 Task: Create a sub task Release to Production / Go Live for the task  Implement version control for better code management in the project TracePlan , assign it to team member softage.7@softage.net and update the status of the sub task to  Off Track , set the priority of the sub task to High.
Action: Mouse moved to (56, 404)
Screenshot: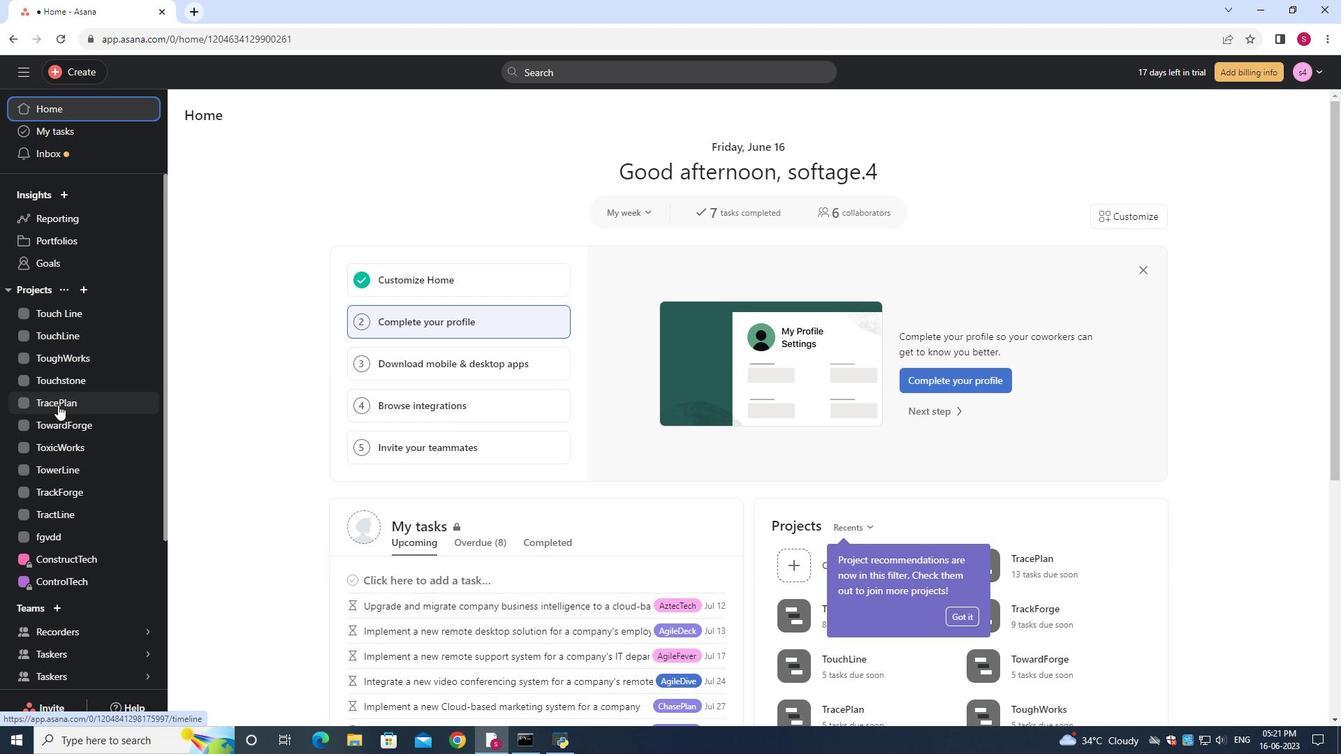 
Action: Mouse pressed left at (56, 404)
Screenshot: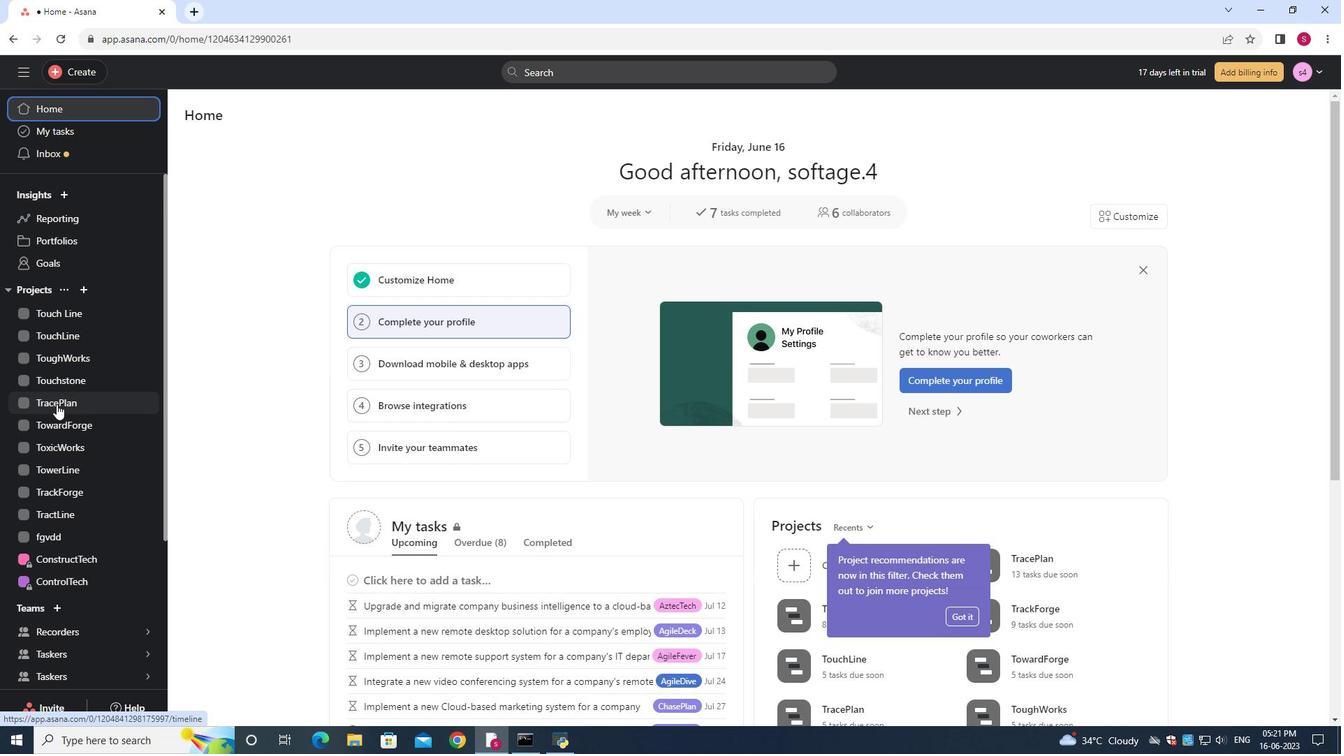 
Action: Mouse moved to (543, 318)
Screenshot: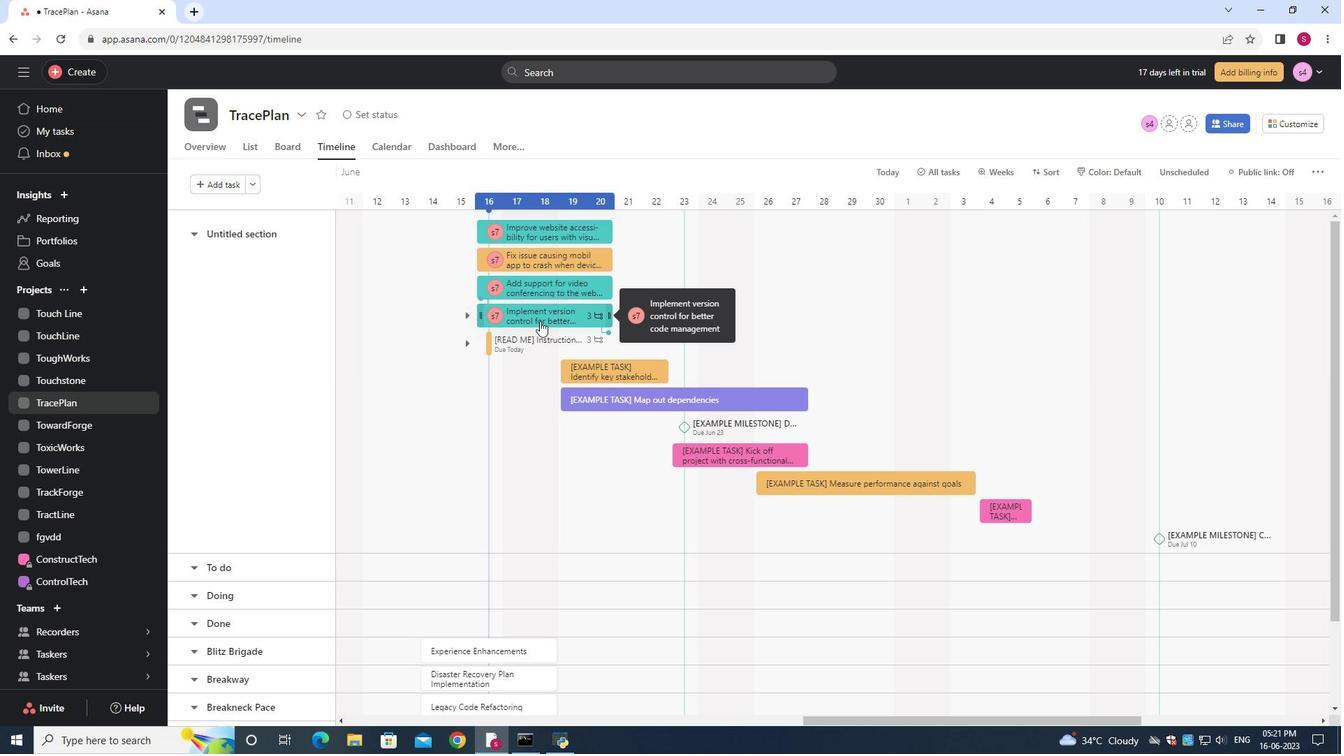 
Action: Mouse pressed left at (543, 318)
Screenshot: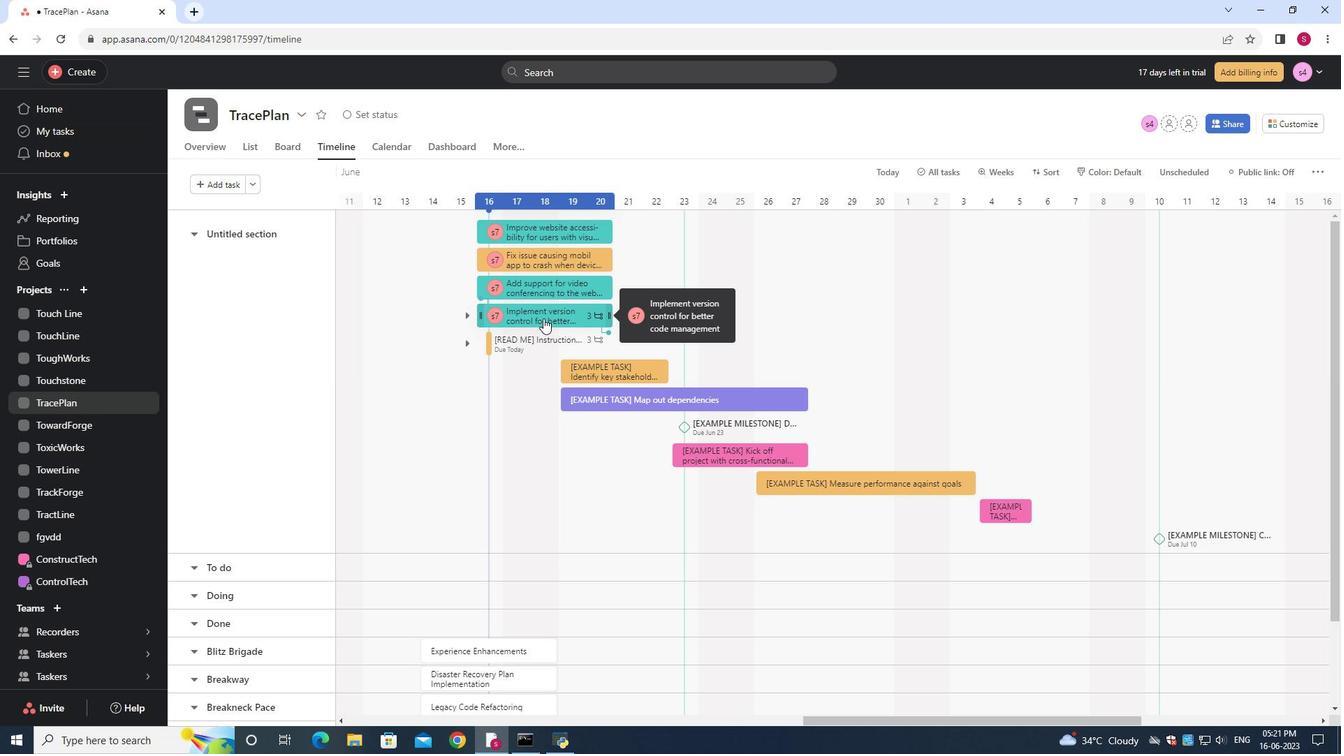 
Action: Mouse moved to (1082, 376)
Screenshot: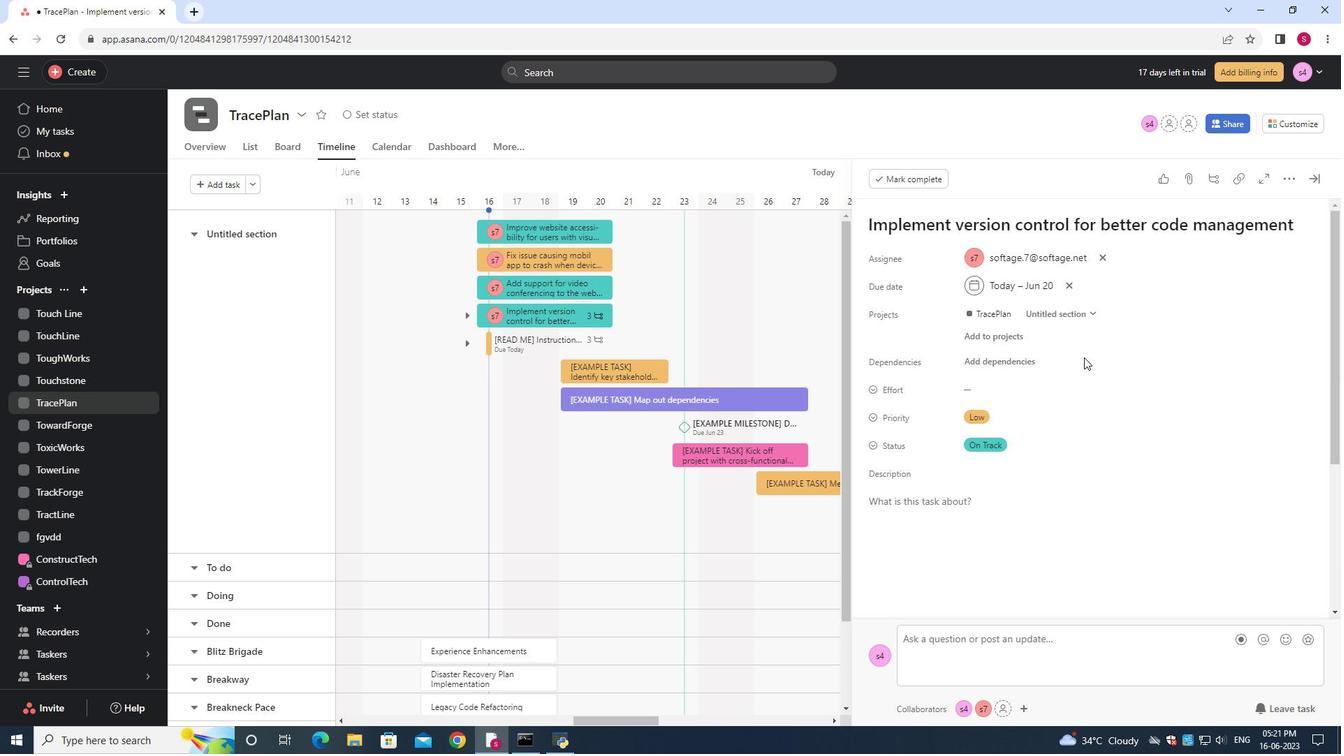 
Action: Mouse scrolled (1082, 376) with delta (0, 0)
Screenshot: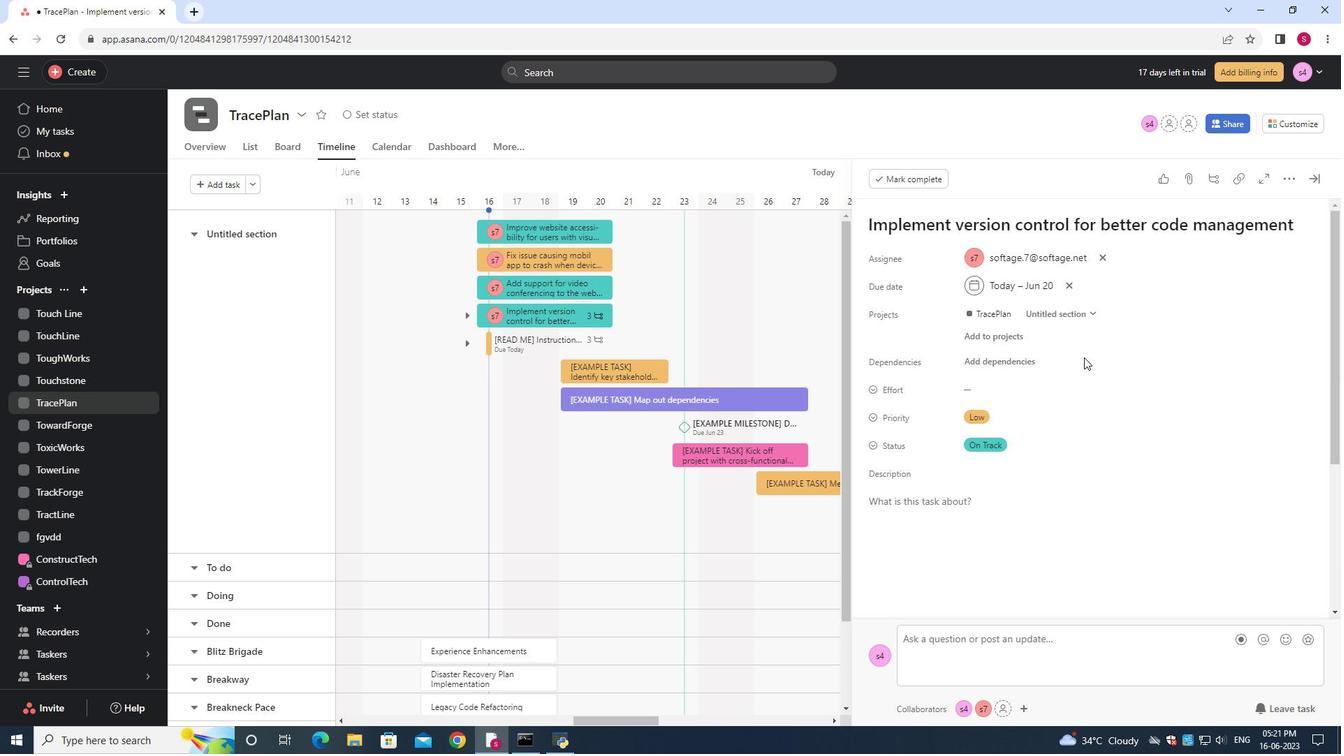 
Action: Mouse moved to (1078, 383)
Screenshot: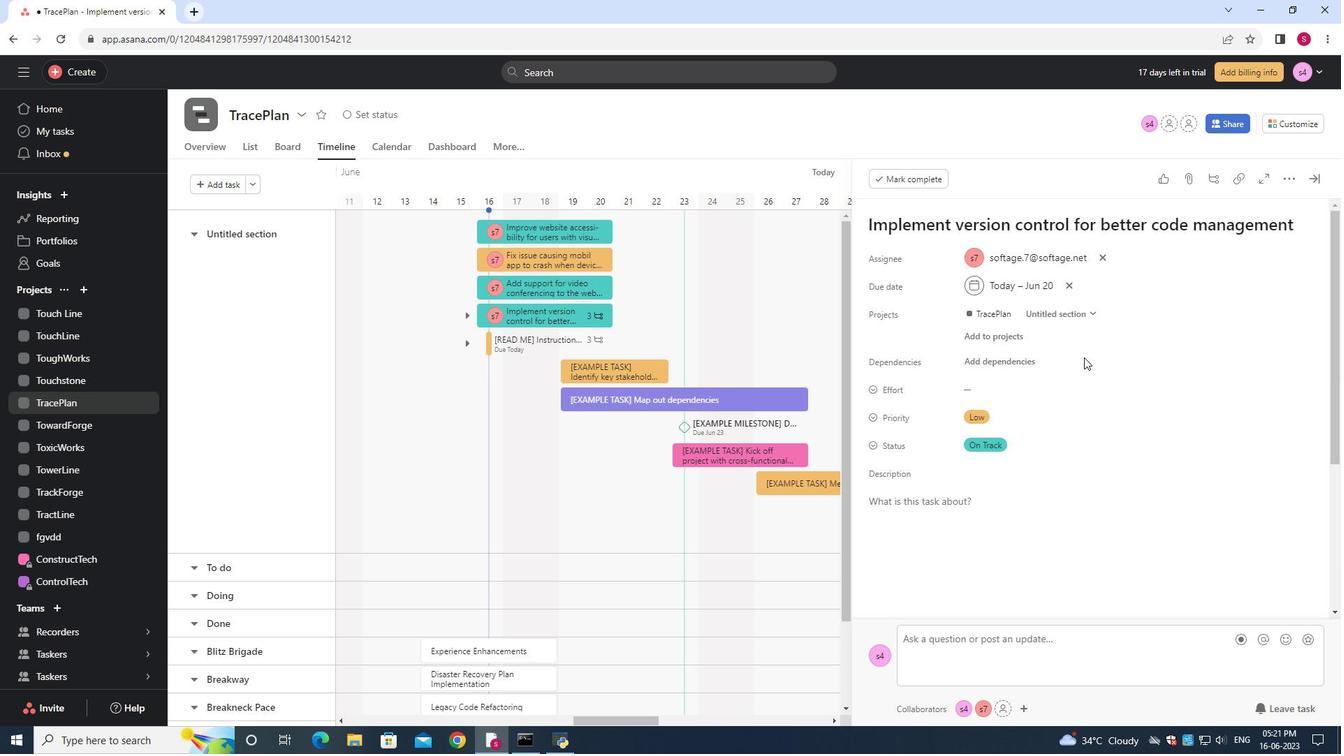 
Action: Mouse scrolled (1078, 382) with delta (0, 0)
Screenshot: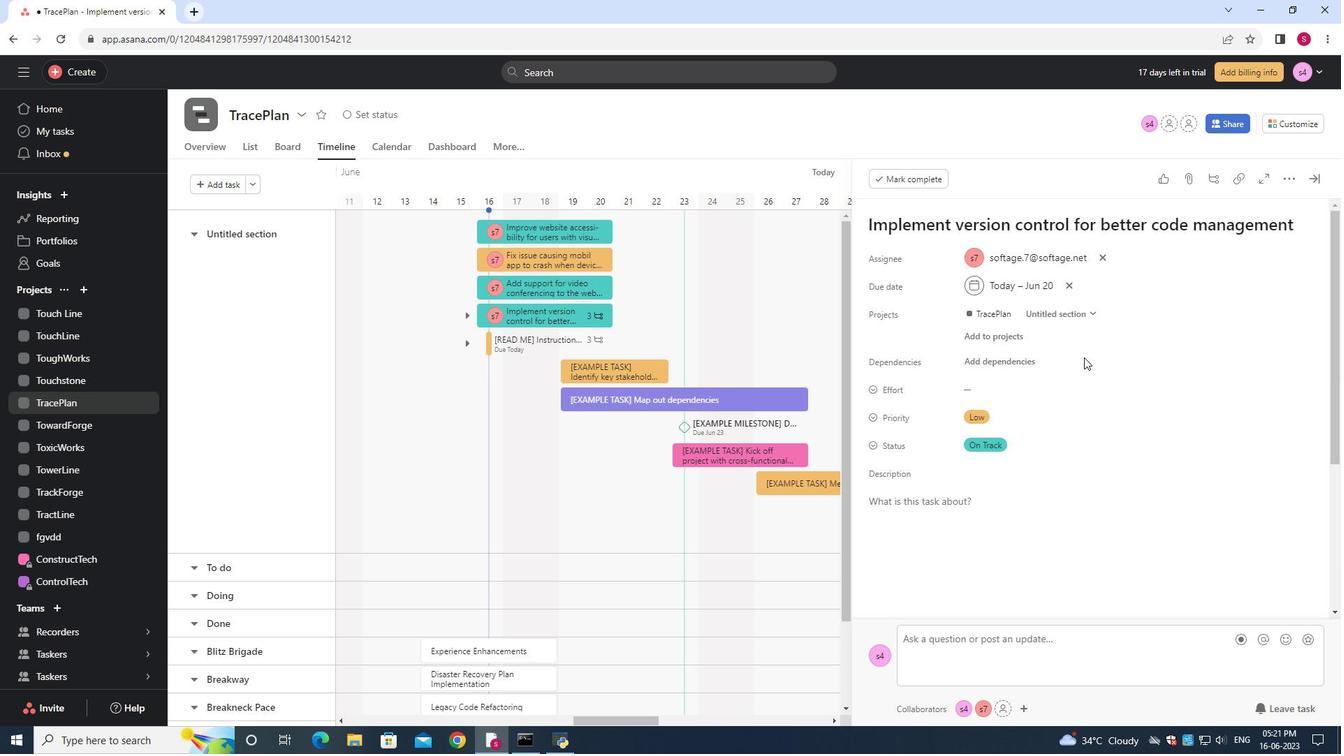 
Action: Mouse moved to (1077, 385)
Screenshot: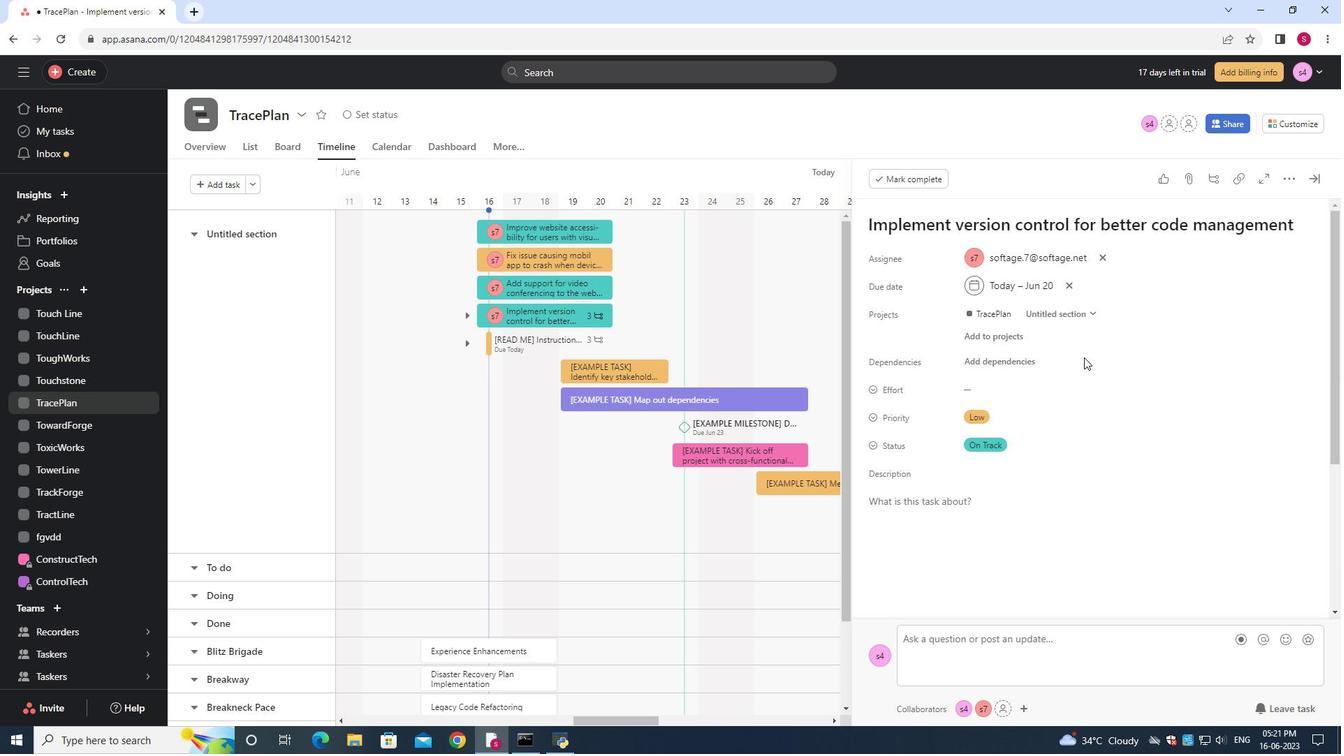 
Action: Mouse scrolled (1077, 385) with delta (0, 0)
Screenshot: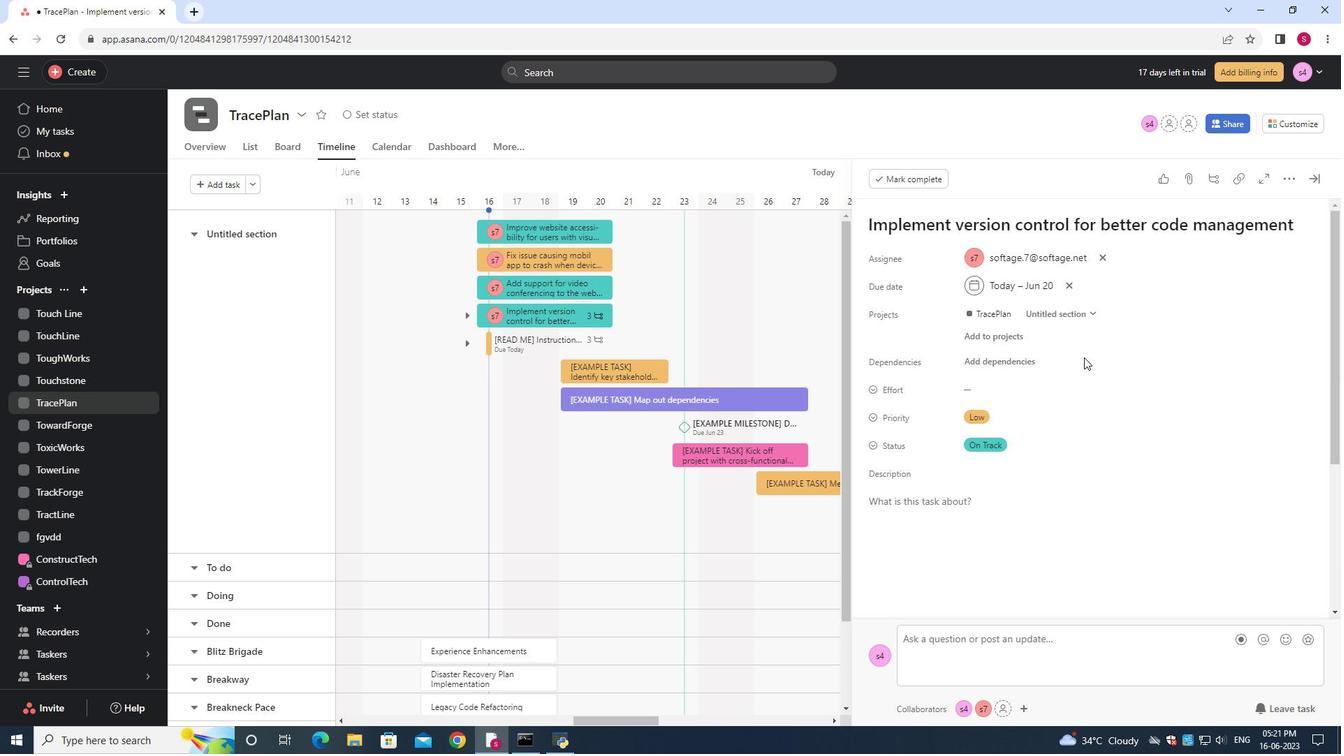 
Action: Mouse scrolled (1077, 385) with delta (0, 0)
Screenshot: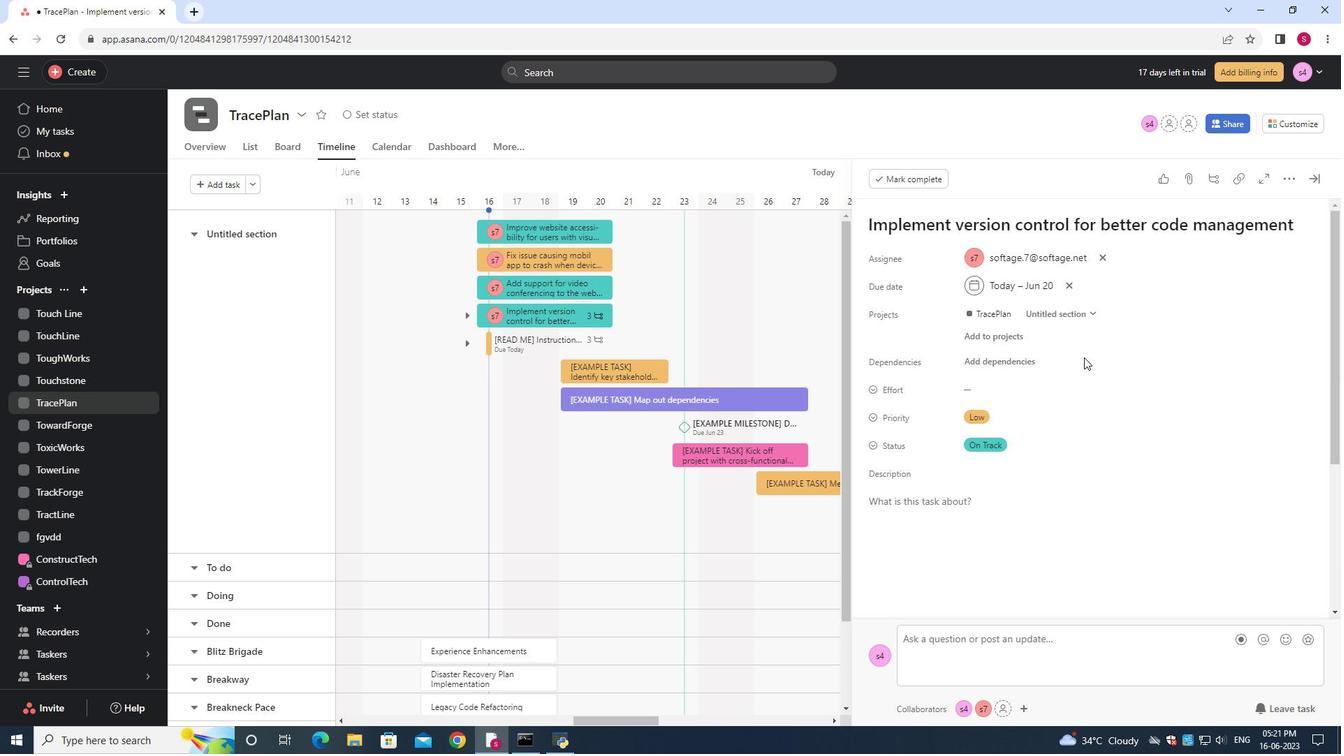 
Action: Mouse scrolled (1077, 385) with delta (0, 0)
Screenshot: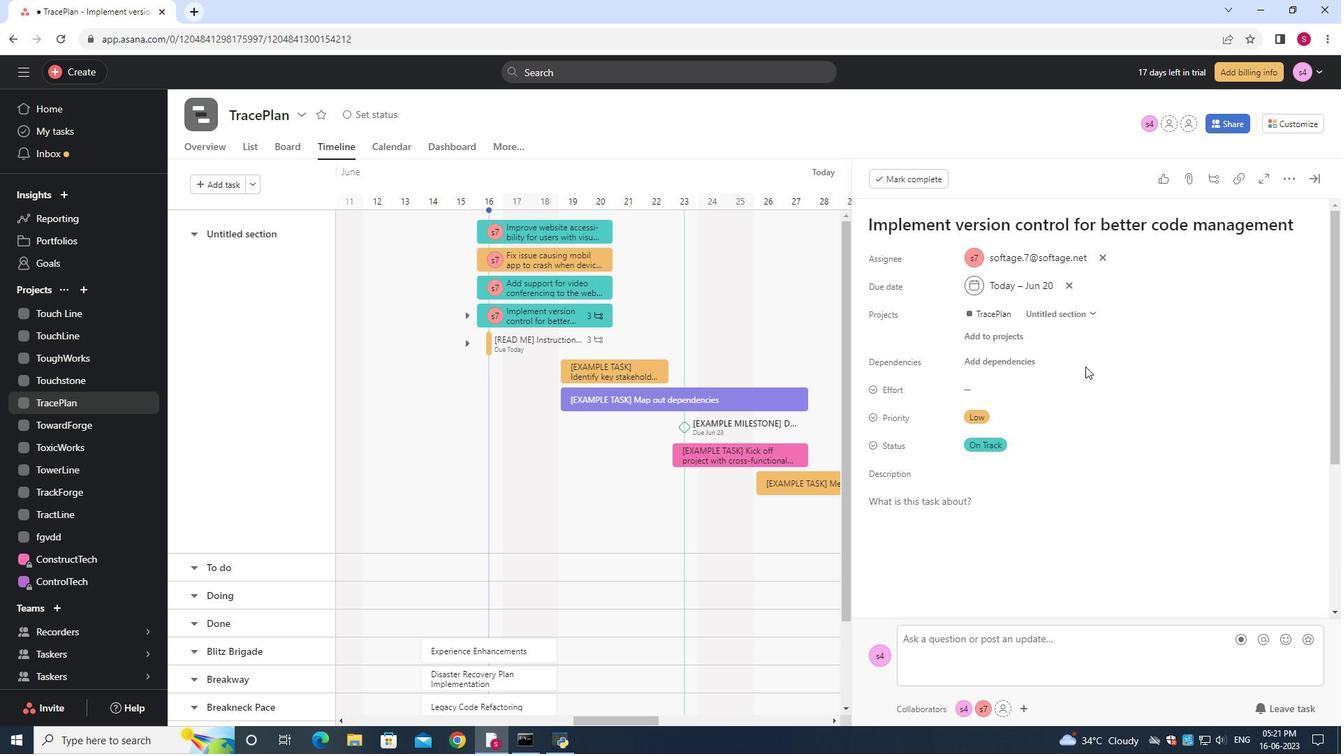 
Action: Mouse moved to (1076, 385)
Screenshot: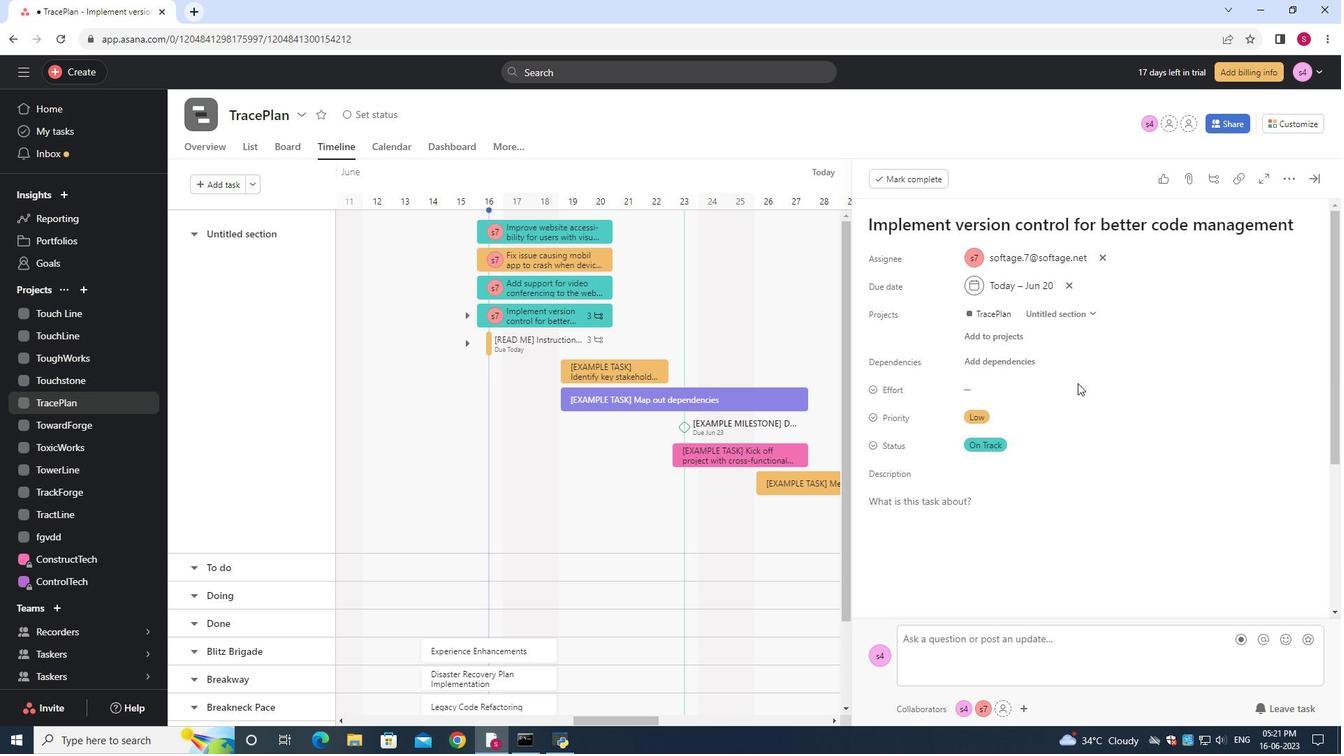 
Action: Mouse scrolled (1076, 385) with delta (0, 0)
Screenshot: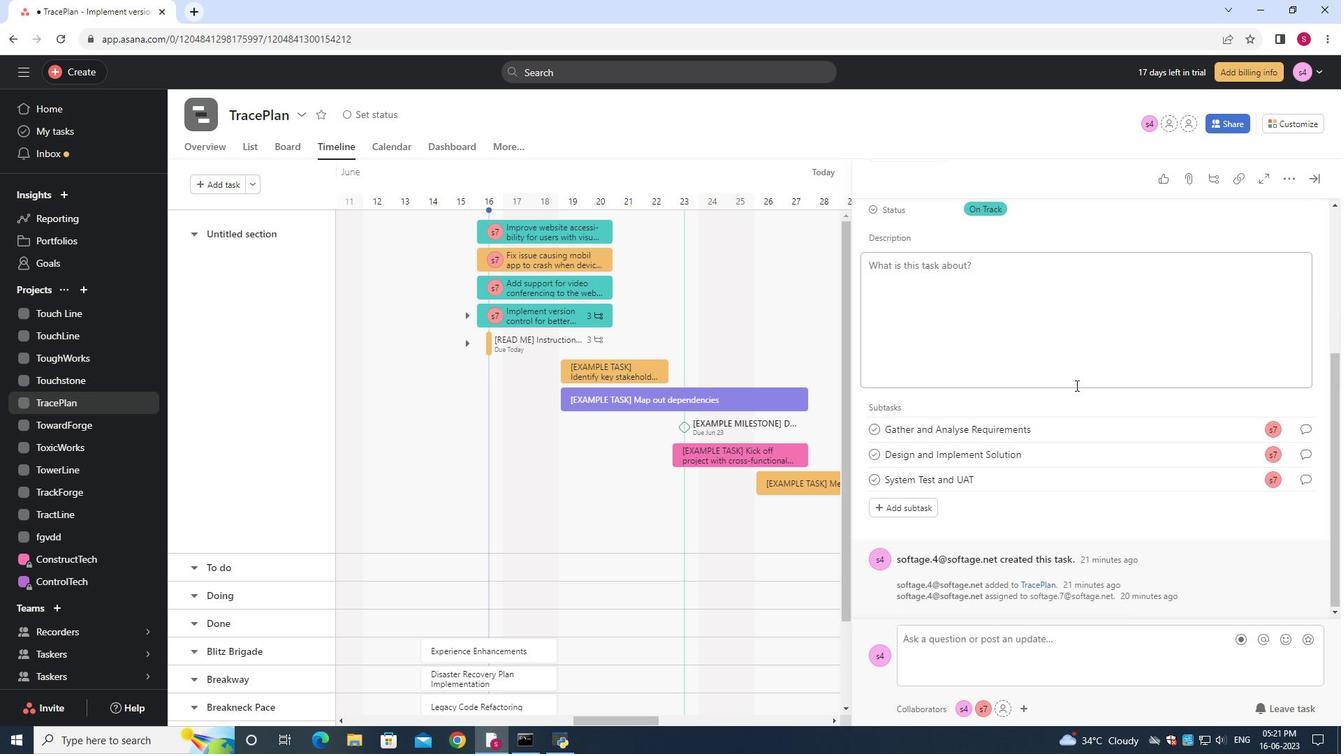 
Action: Mouse moved to (1076, 386)
Screenshot: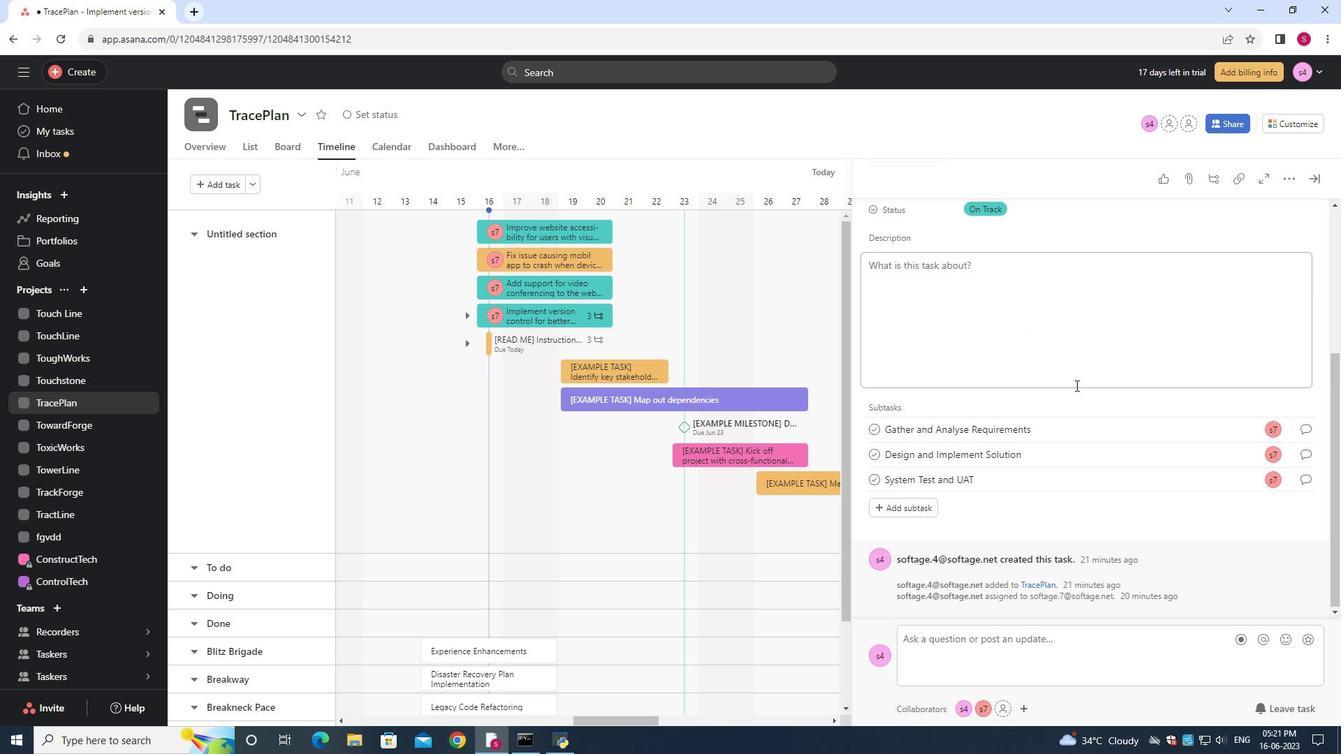 
Action: Mouse scrolled (1076, 385) with delta (0, 0)
Screenshot: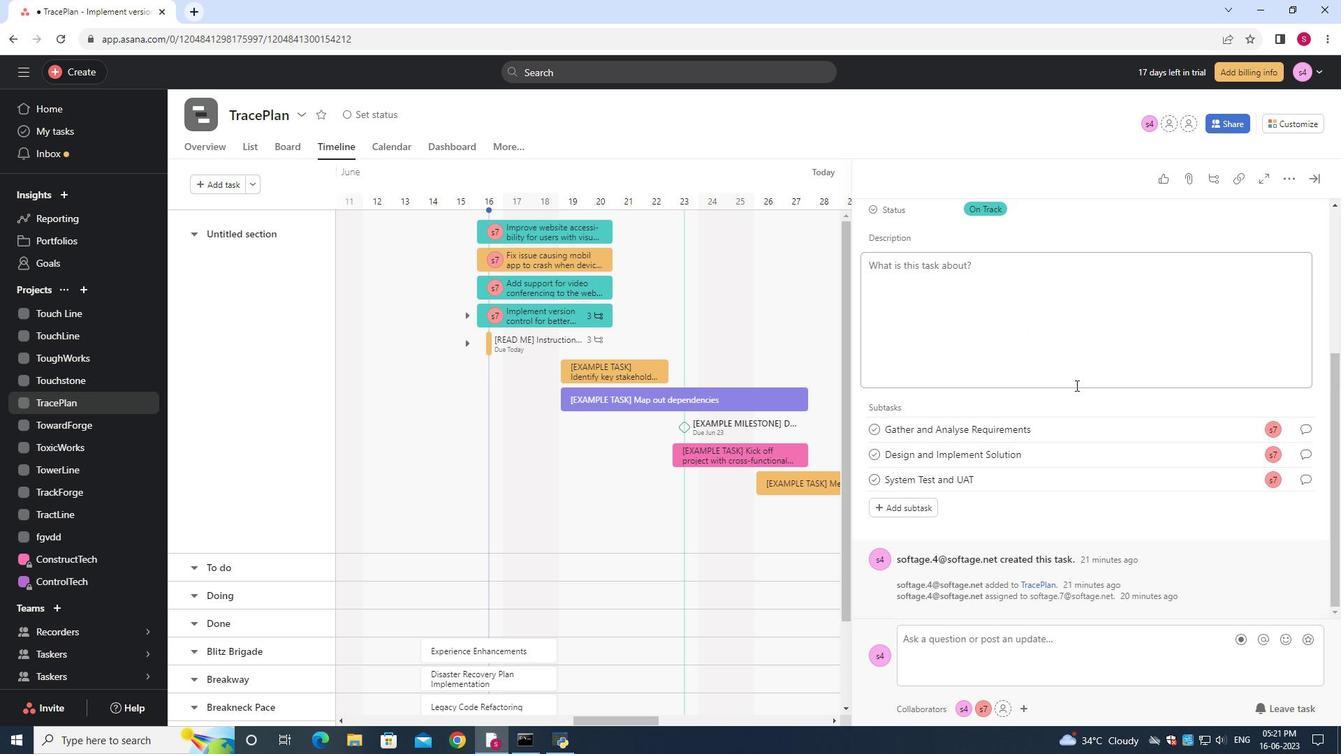 
Action: Mouse moved to (1076, 386)
Screenshot: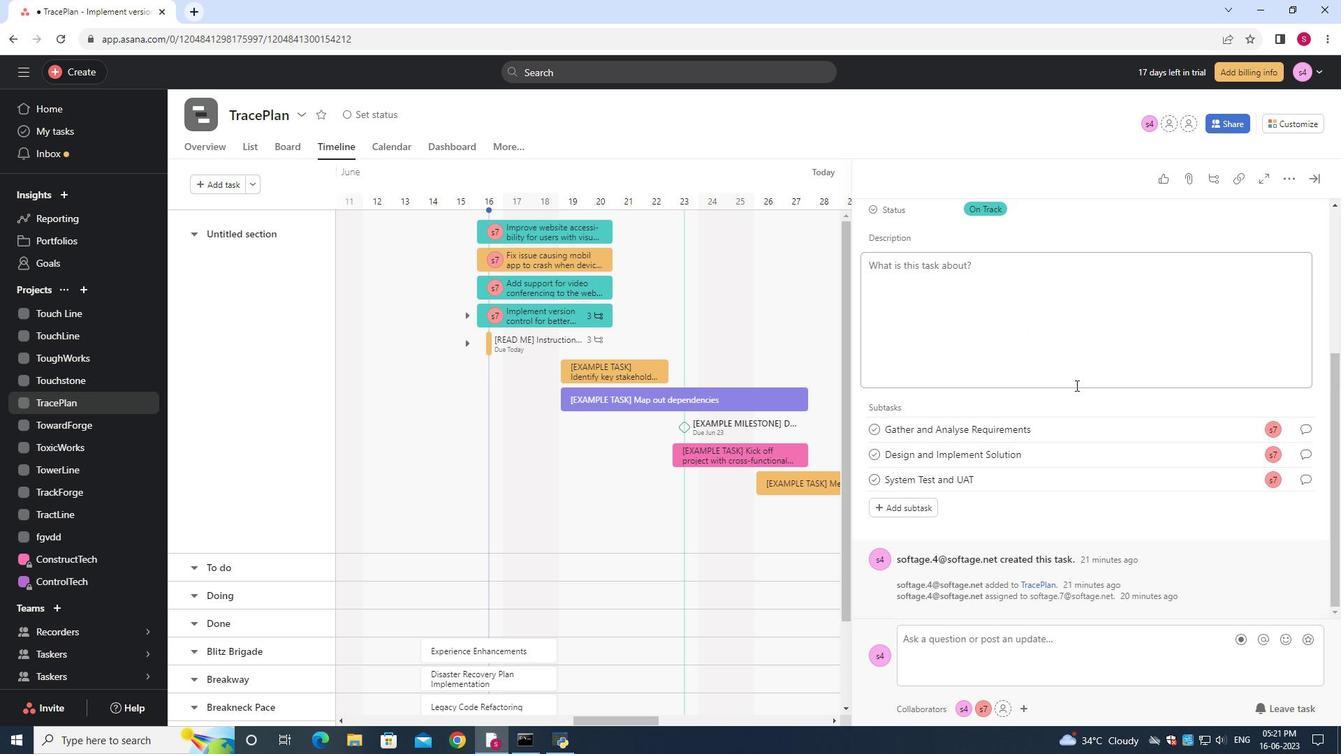 
Action: Mouse scrolled (1076, 385) with delta (0, 0)
Screenshot: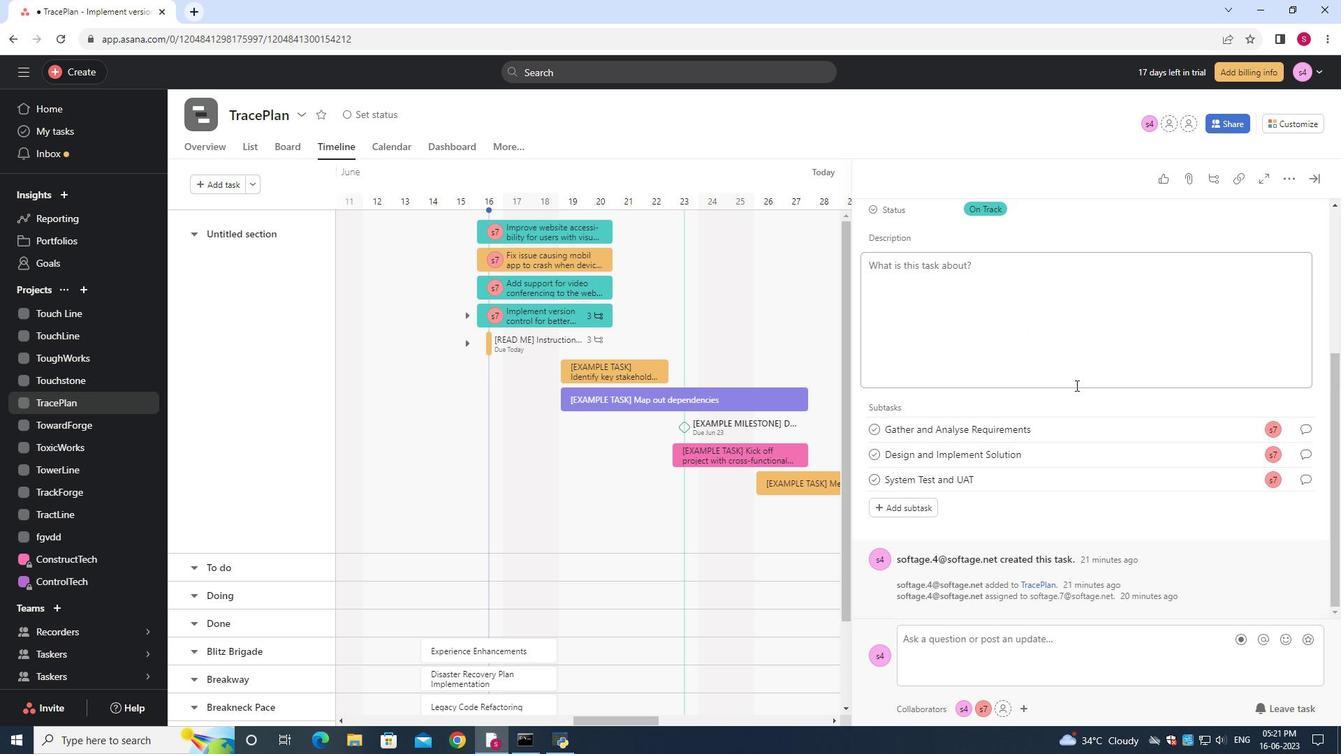 
Action: Mouse moved to (1076, 387)
Screenshot: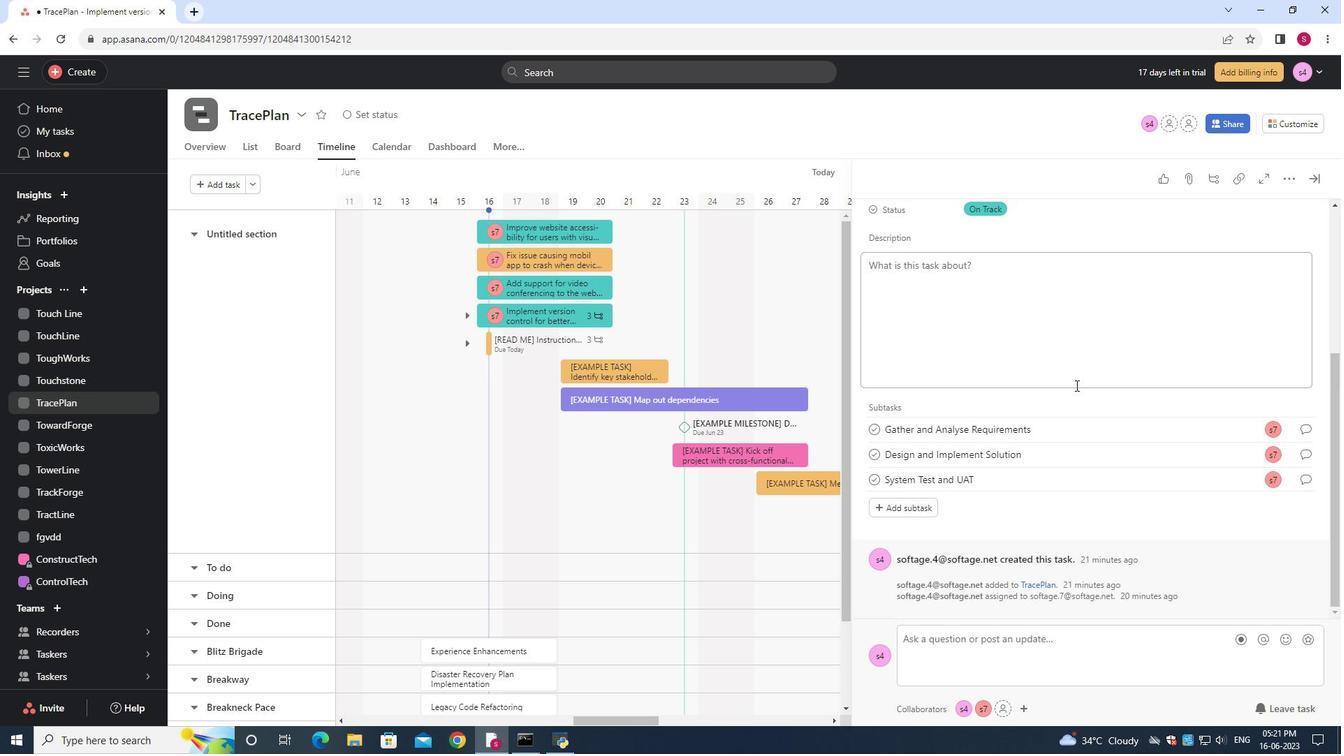 
Action: Mouse scrolled (1076, 385) with delta (0, 0)
Screenshot: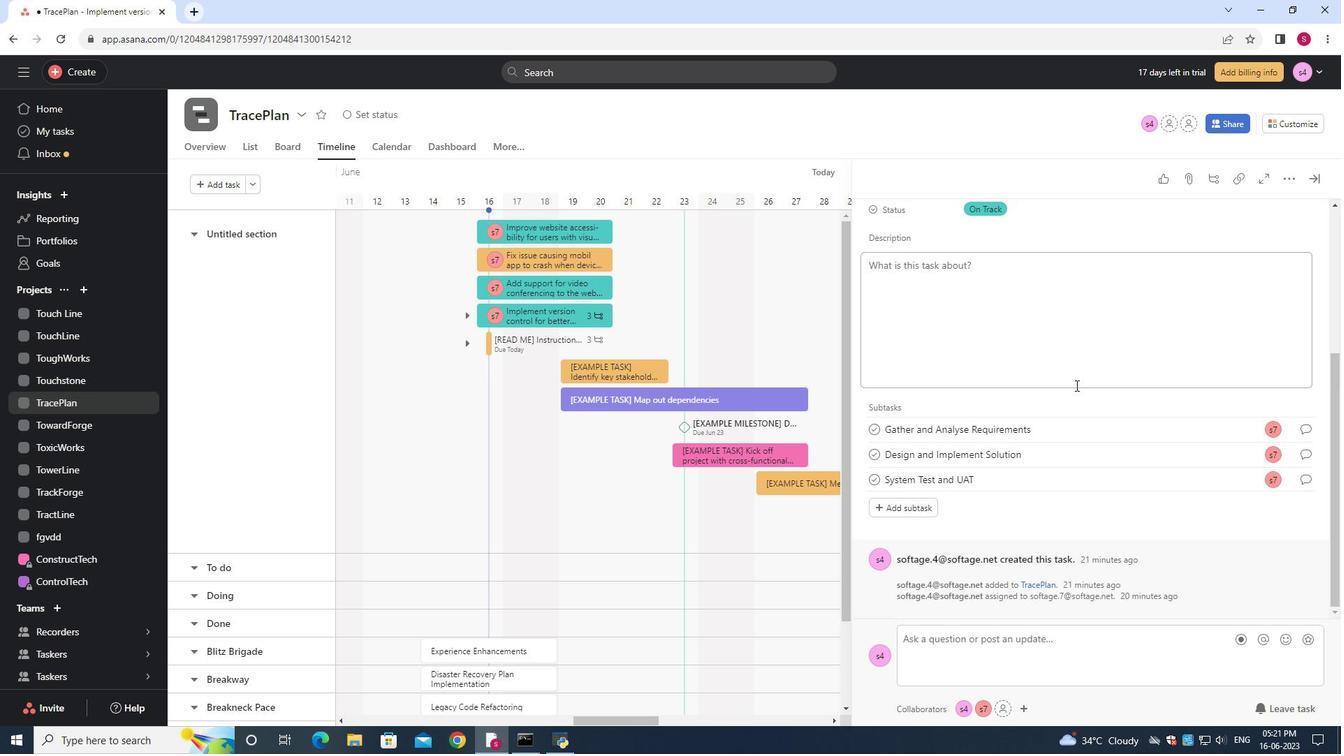
Action: Mouse moved to (1075, 387)
Screenshot: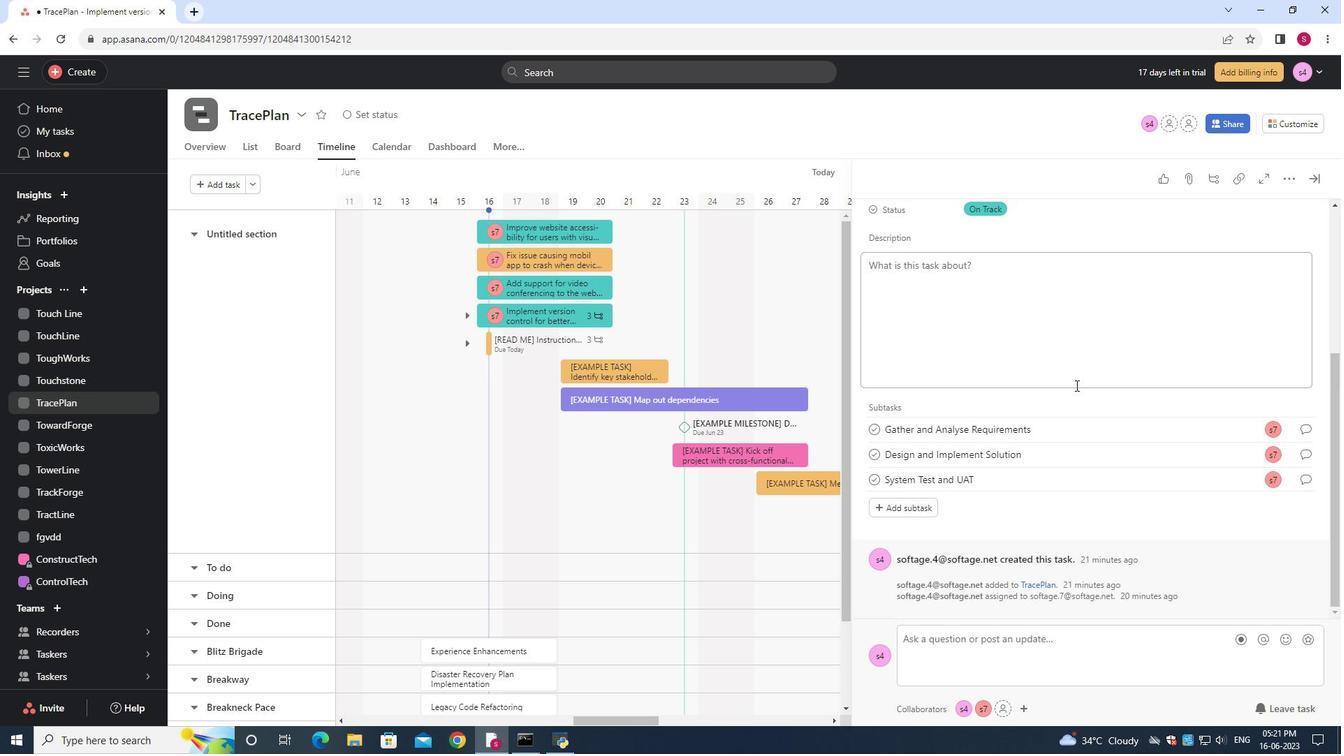 
Action: Mouse scrolled (1076, 386) with delta (0, 0)
Screenshot: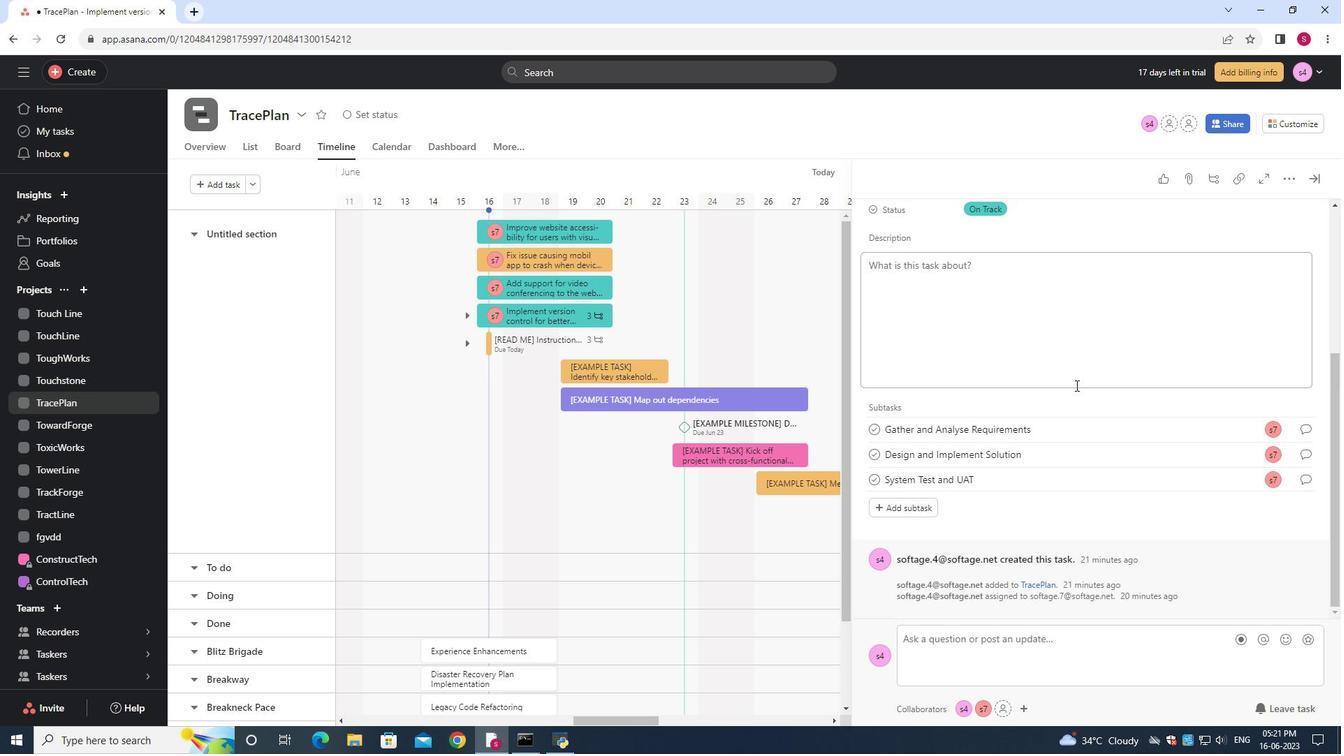 
Action: Mouse moved to (1073, 389)
Screenshot: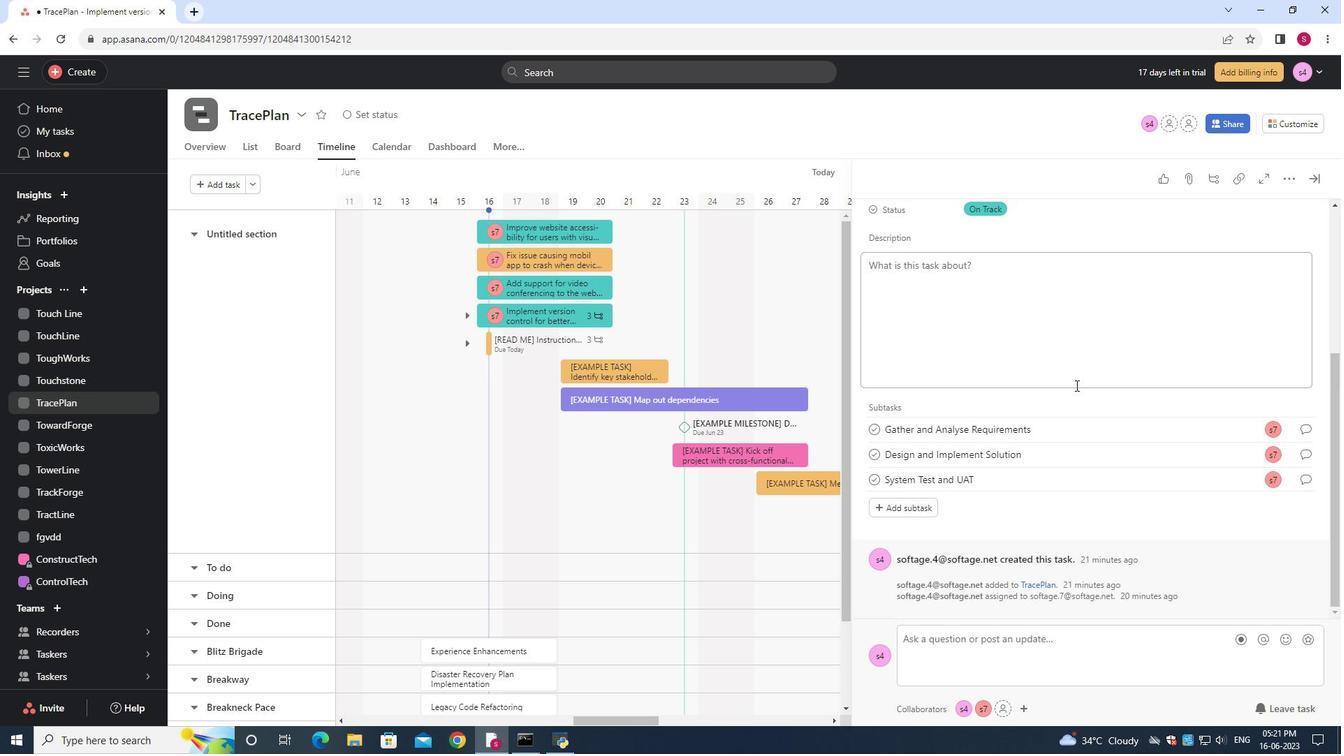 
Action: Mouse scrolled (1075, 386) with delta (0, 0)
Screenshot: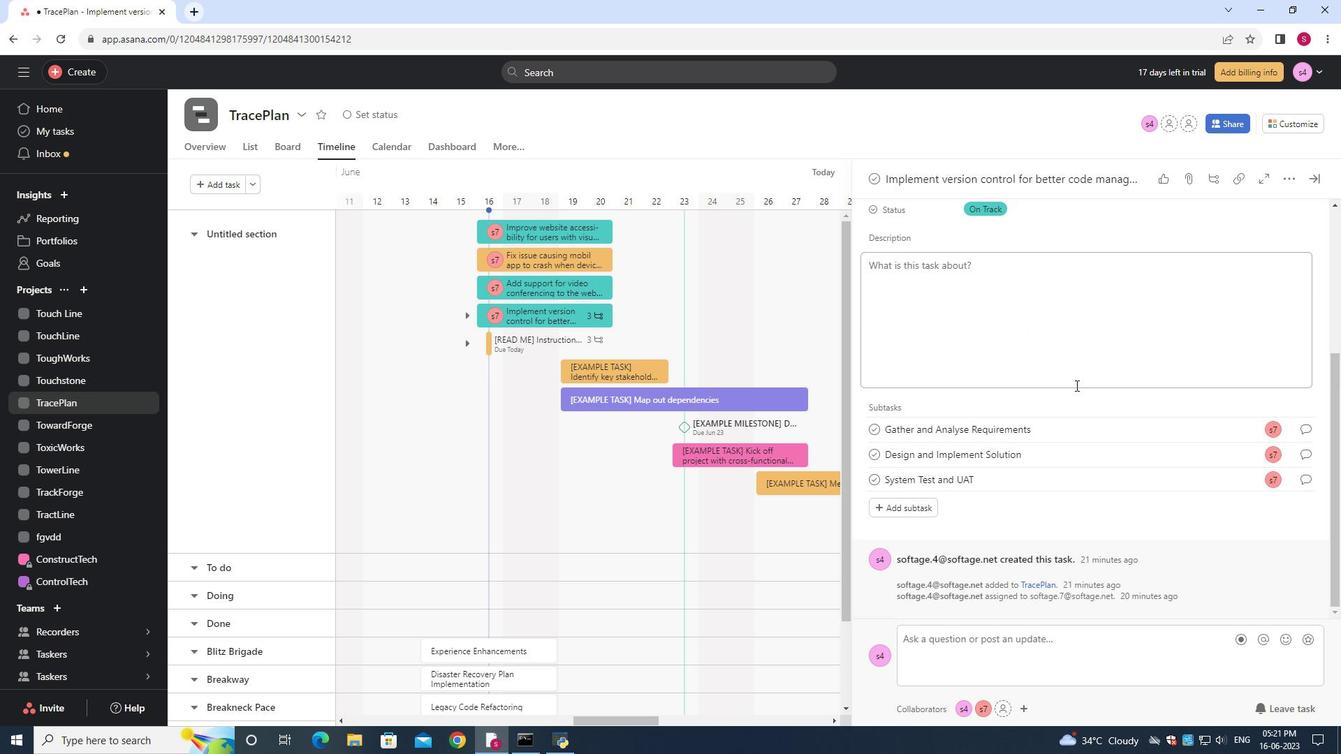 
Action: Mouse moved to (1071, 389)
Screenshot: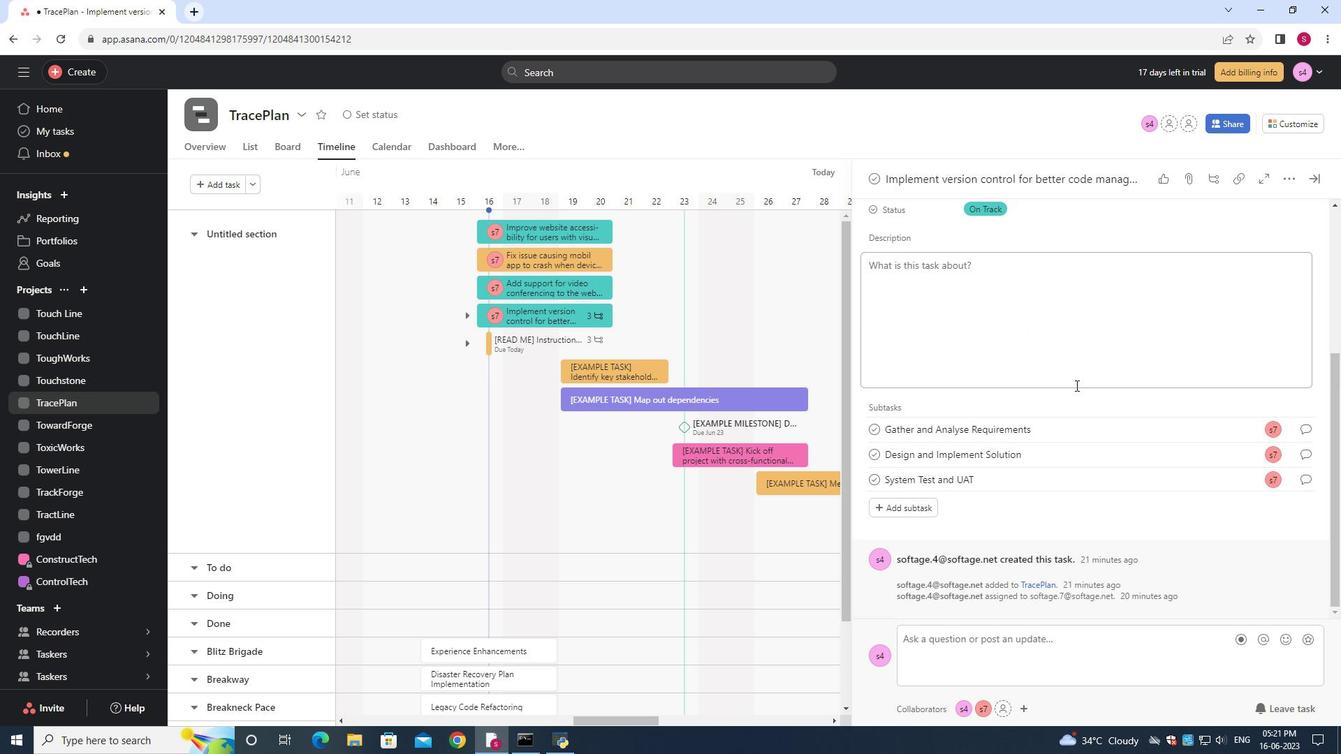 
Action: Mouse scrolled (1075, 386) with delta (0, 0)
Screenshot: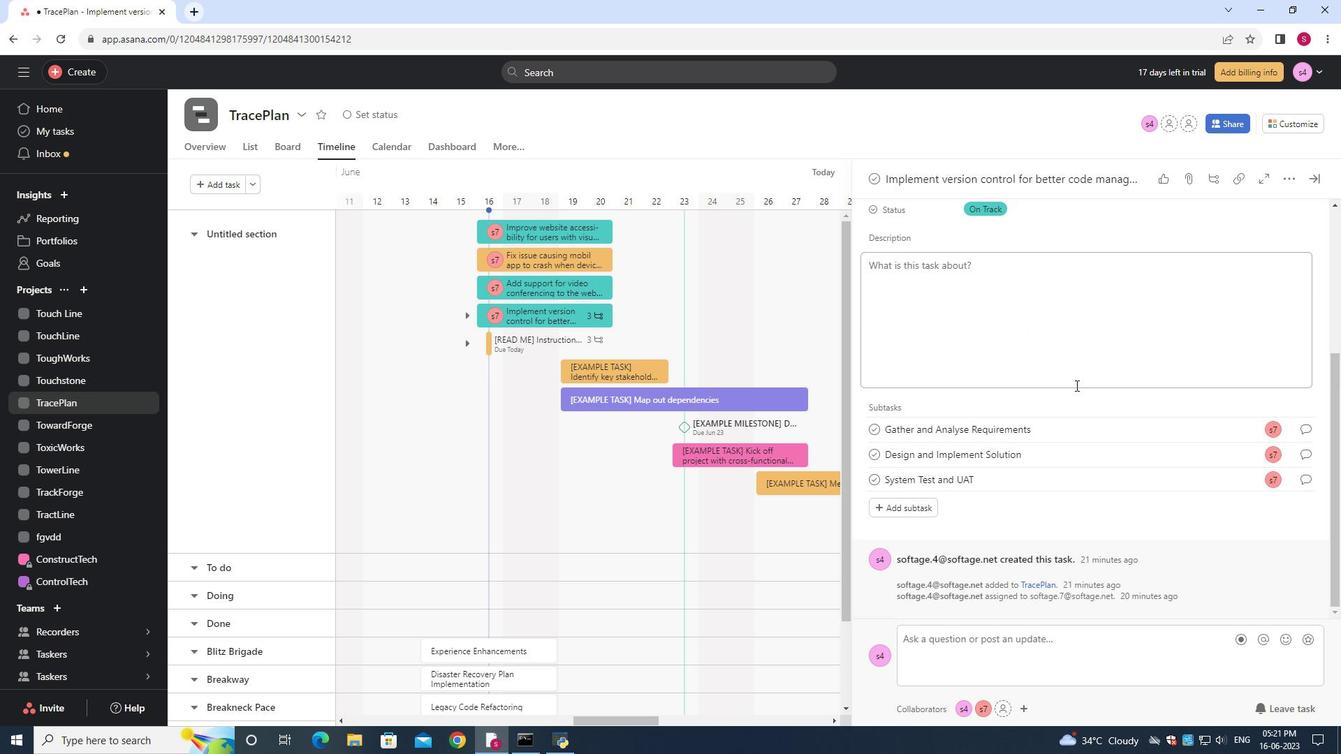
Action: Mouse moved to (907, 504)
Screenshot: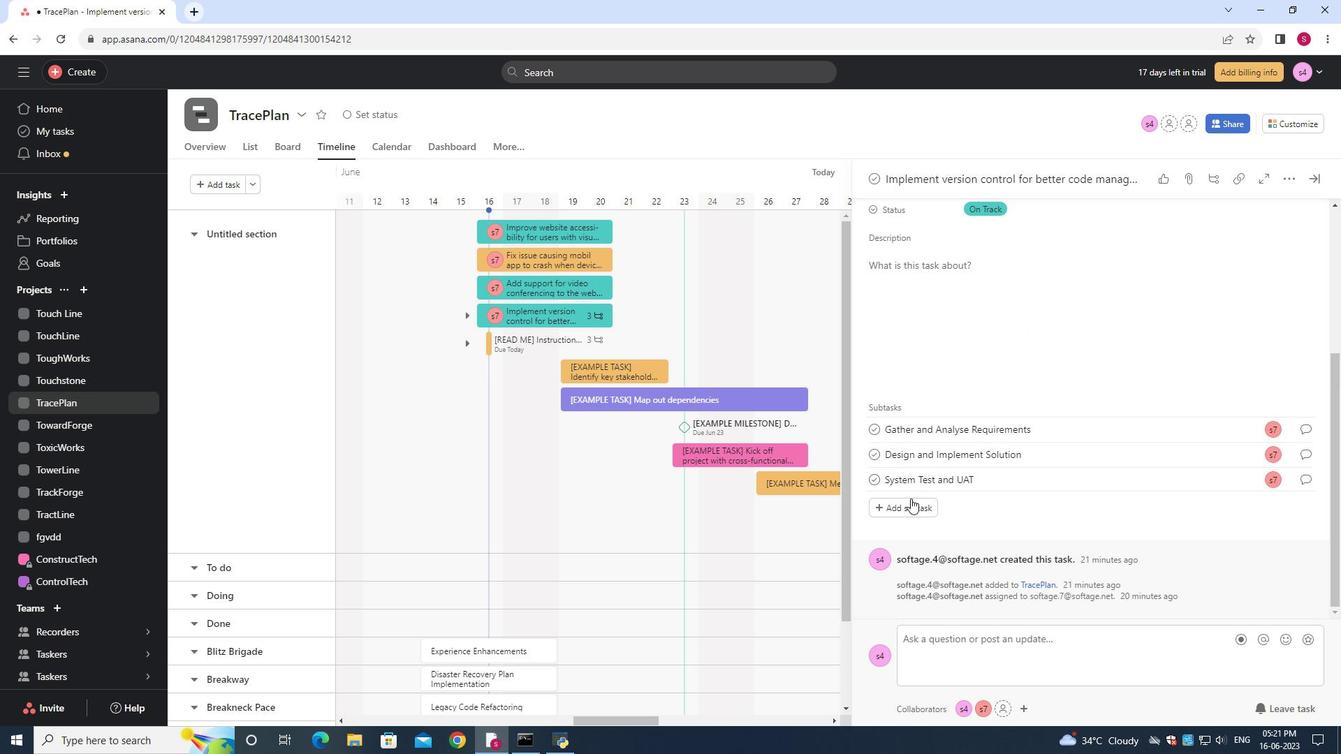 
Action: Mouse pressed left at (907, 504)
Screenshot: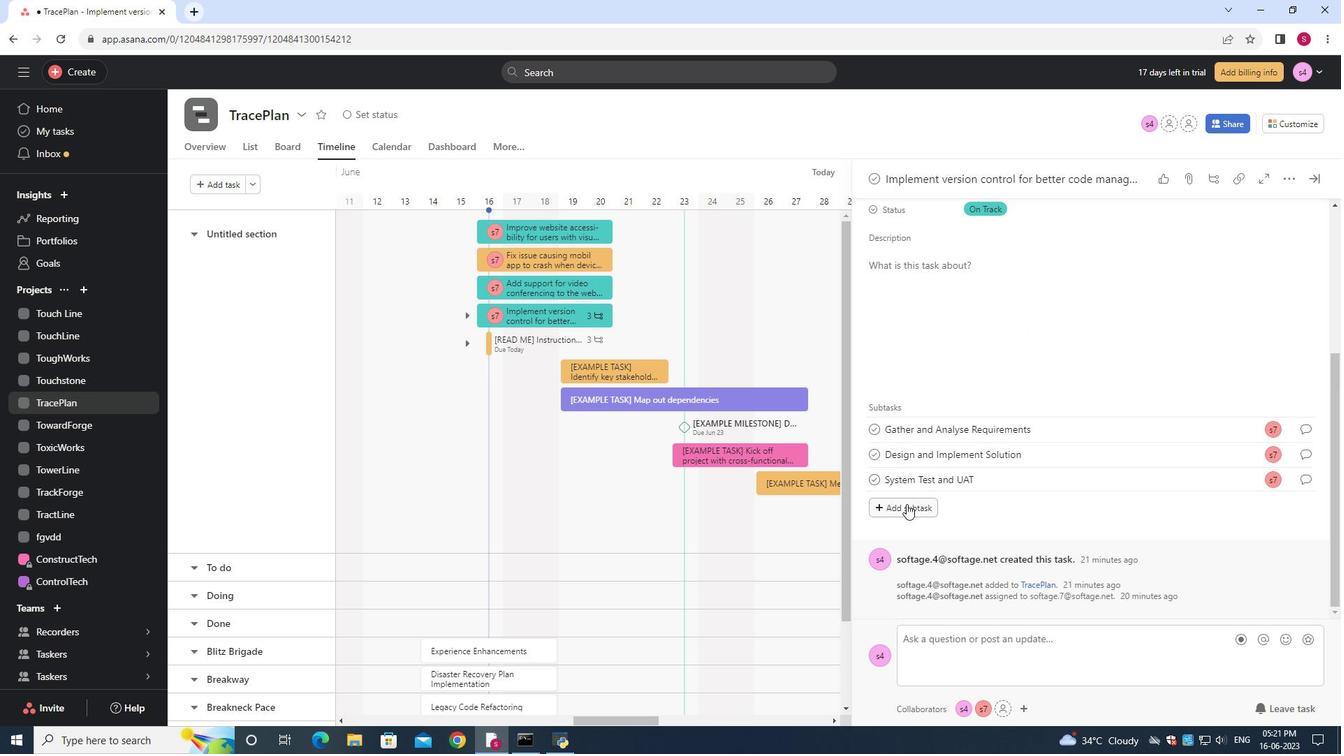 
Action: Mouse moved to (907, 505)
Screenshot: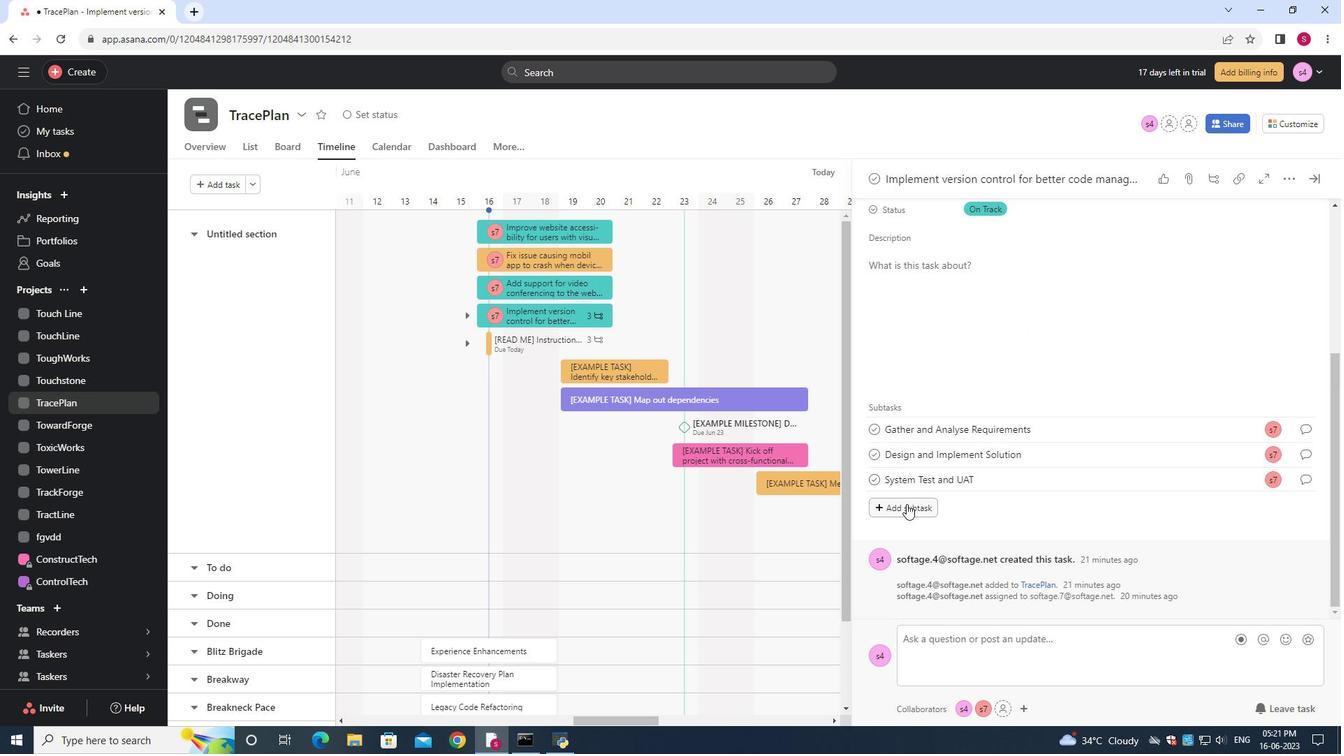 
Action: Key pressed <Key.shift><Key.shift><Key.shift><Key.shift><Key.shift><Key.shift><Key.shift>Release<Key.space>to<Key.space><Key.shift><Key.shift><Key.shift><Key.shift><Key.shift><Key.shift><Key.shift><Key.shift><Key.shift><Key.shift><Key.shift><Key.shift><Key.shift><Key.shift><Key.shift>Production<Key.space>/<Key.shift><Key.shift><Key.shift><Key.shift><Key.shift><Key.shift><Key.shift><Key.shift><Key.shift>Go<Key.space><Key.shift>Live
Screenshot: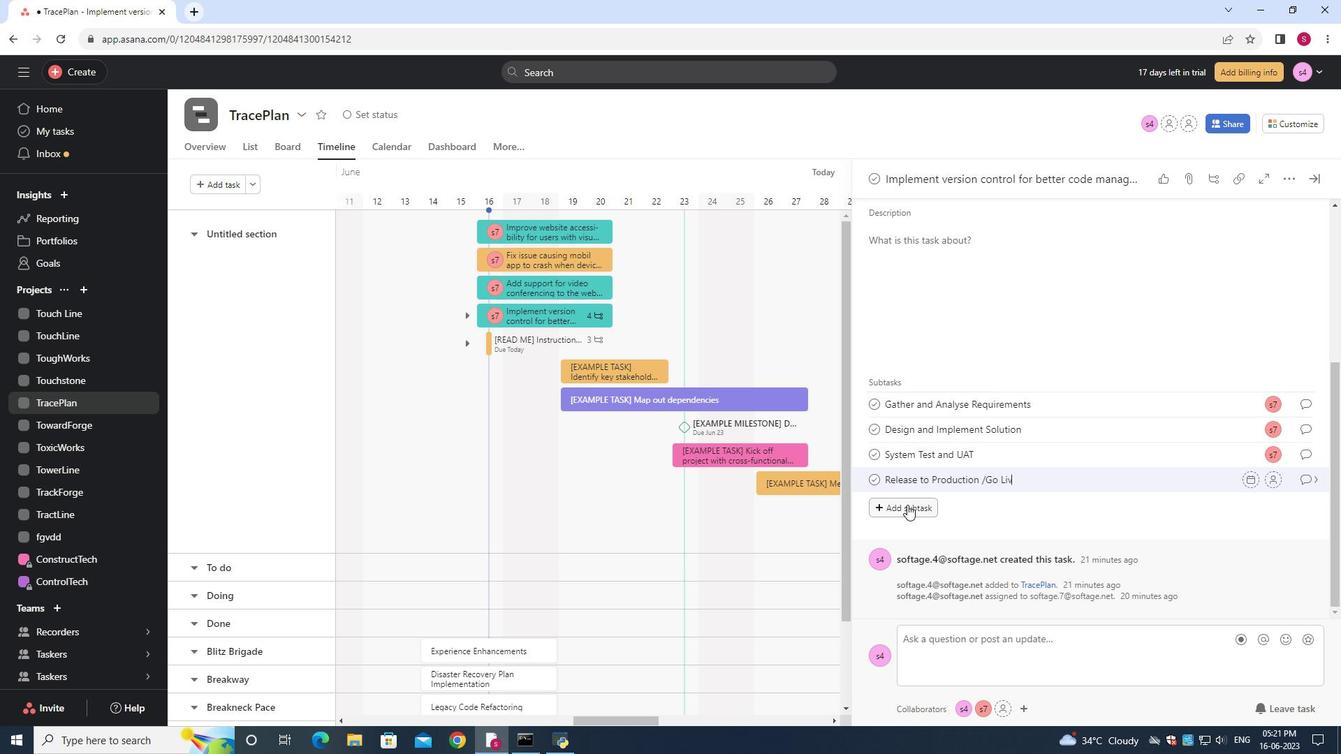 
Action: Mouse moved to (986, 482)
Screenshot: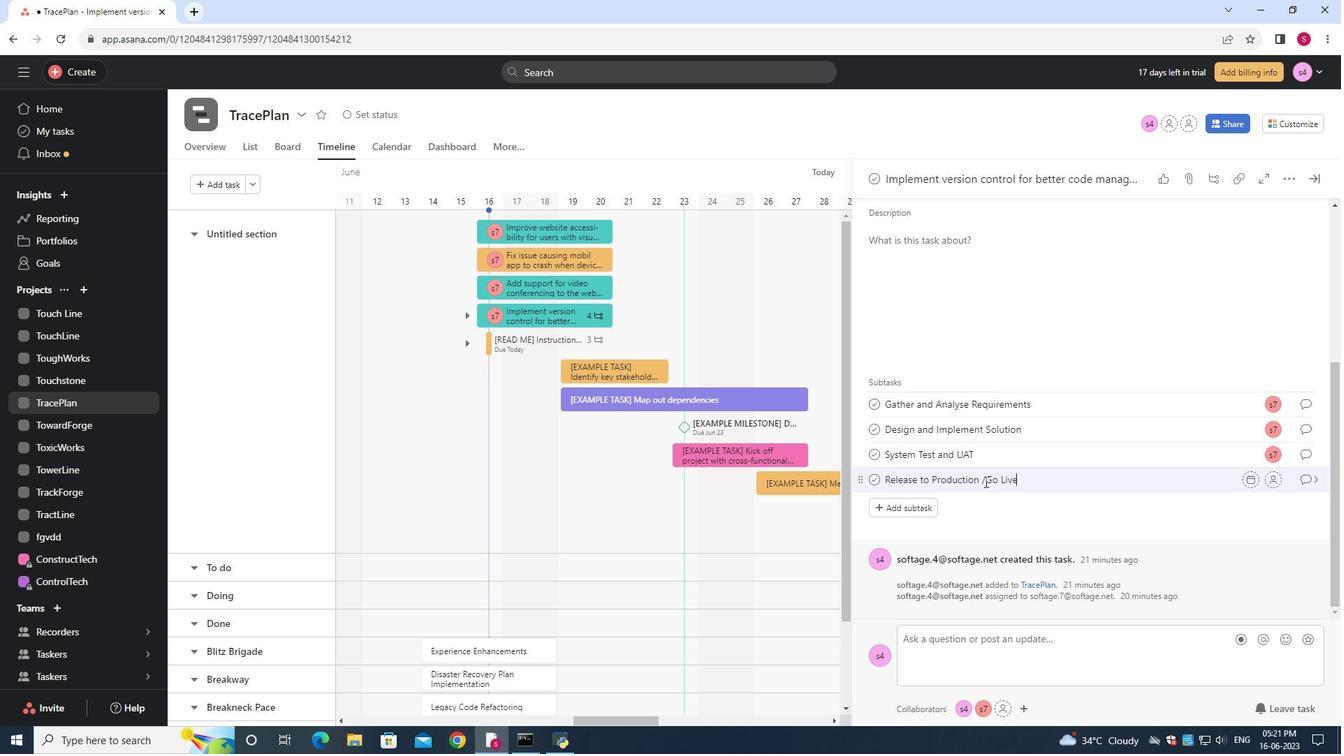 
Action: Mouse pressed left at (986, 482)
Screenshot: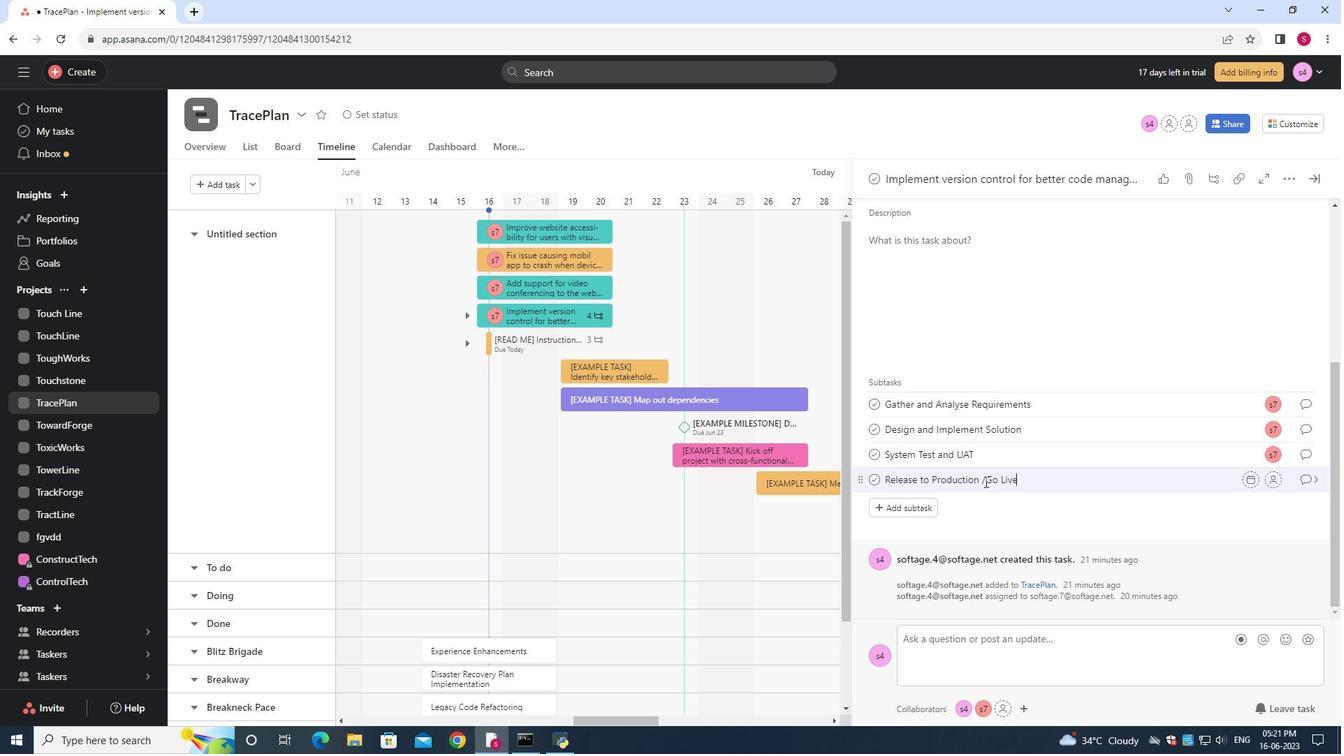 
Action: Mouse moved to (995, 487)
Screenshot: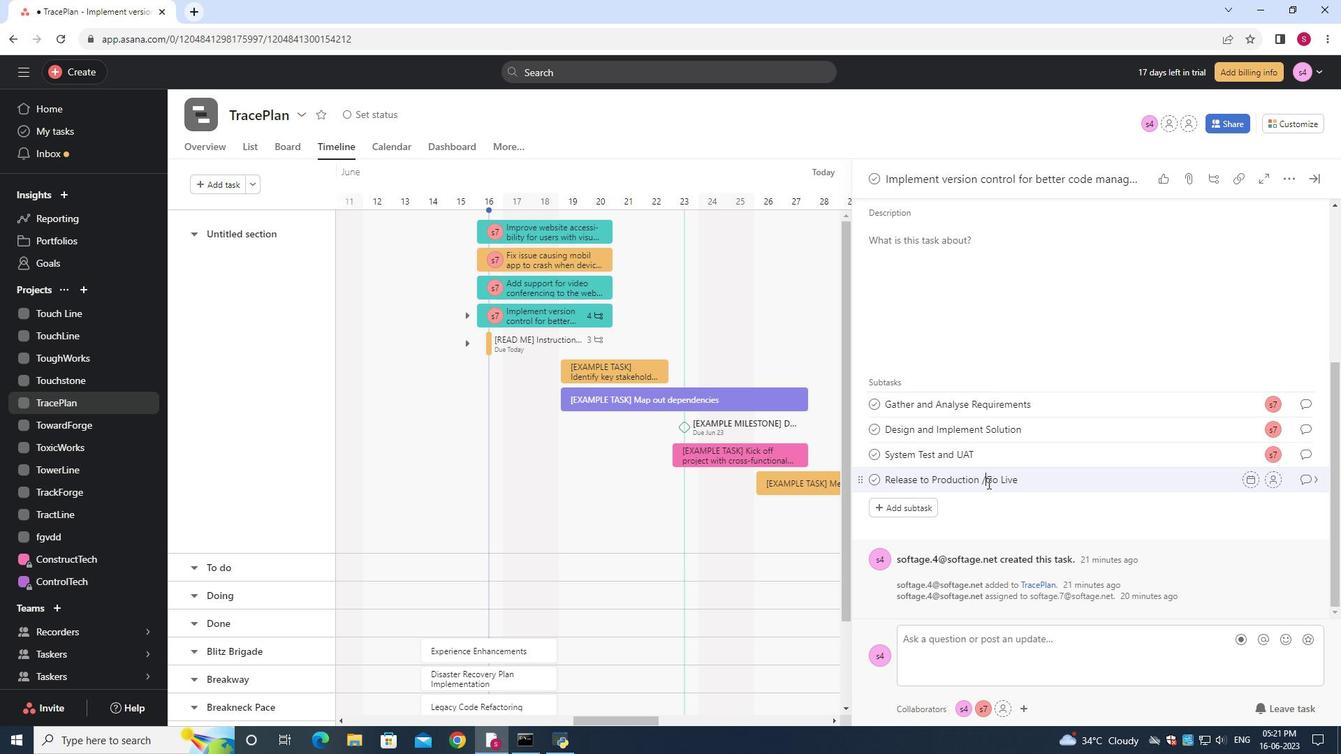 
Action: Key pressed <Key.space>
Screenshot: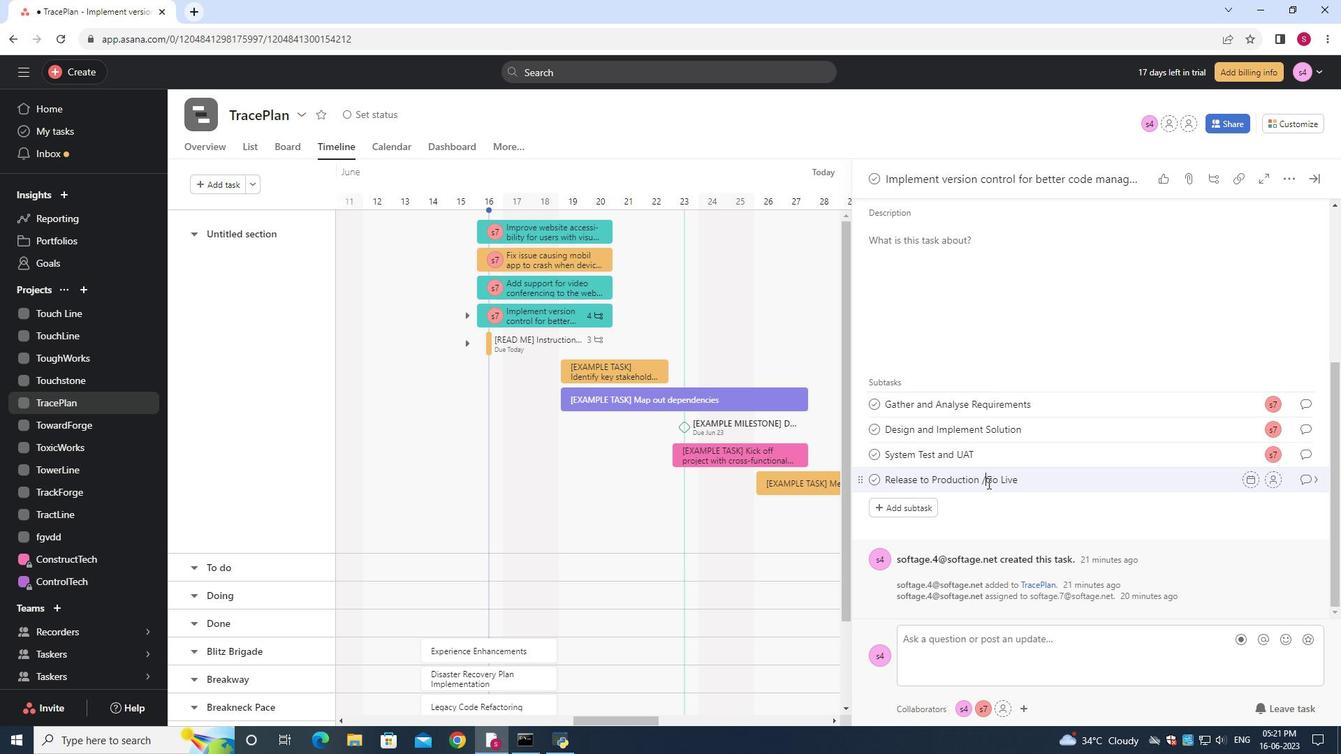 
Action: Mouse moved to (1280, 476)
Screenshot: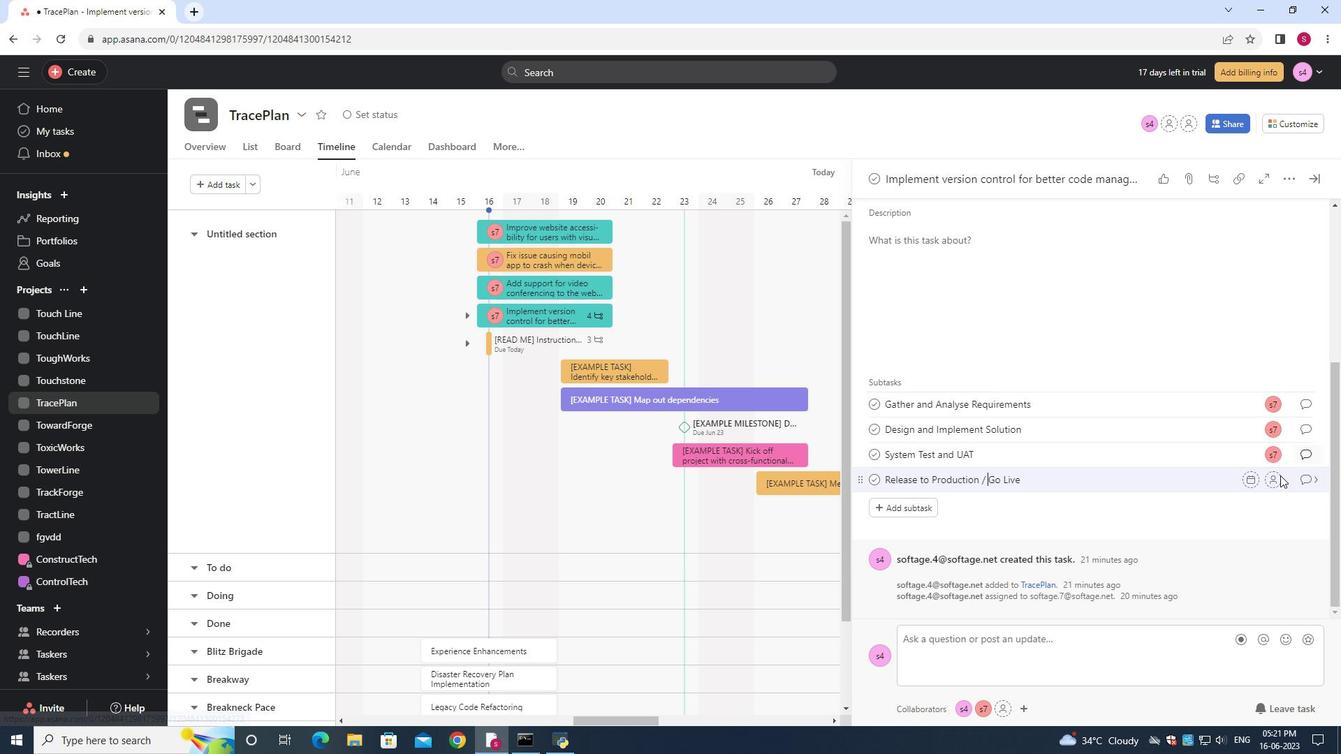 
Action: Mouse pressed left at (1280, 476)
Screenshot: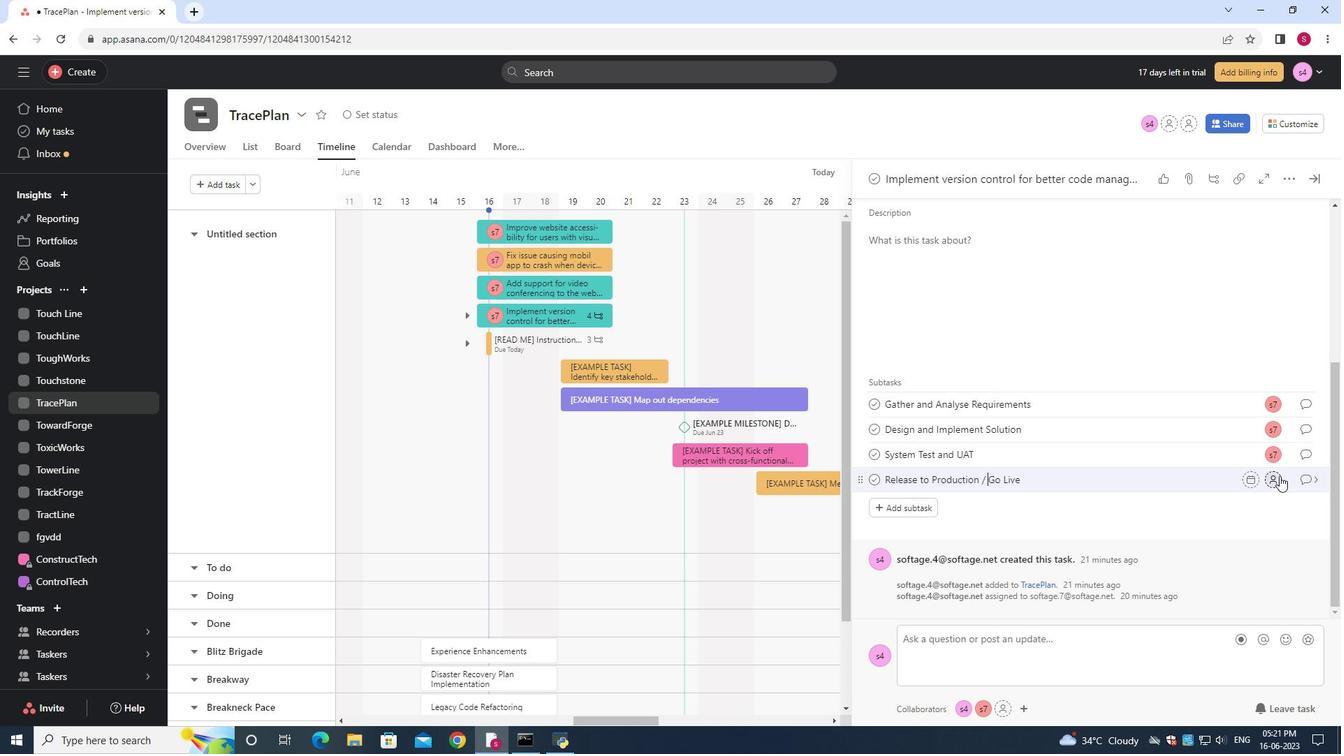 
Action: Mouse moved to (1280, 477)
Screenshot: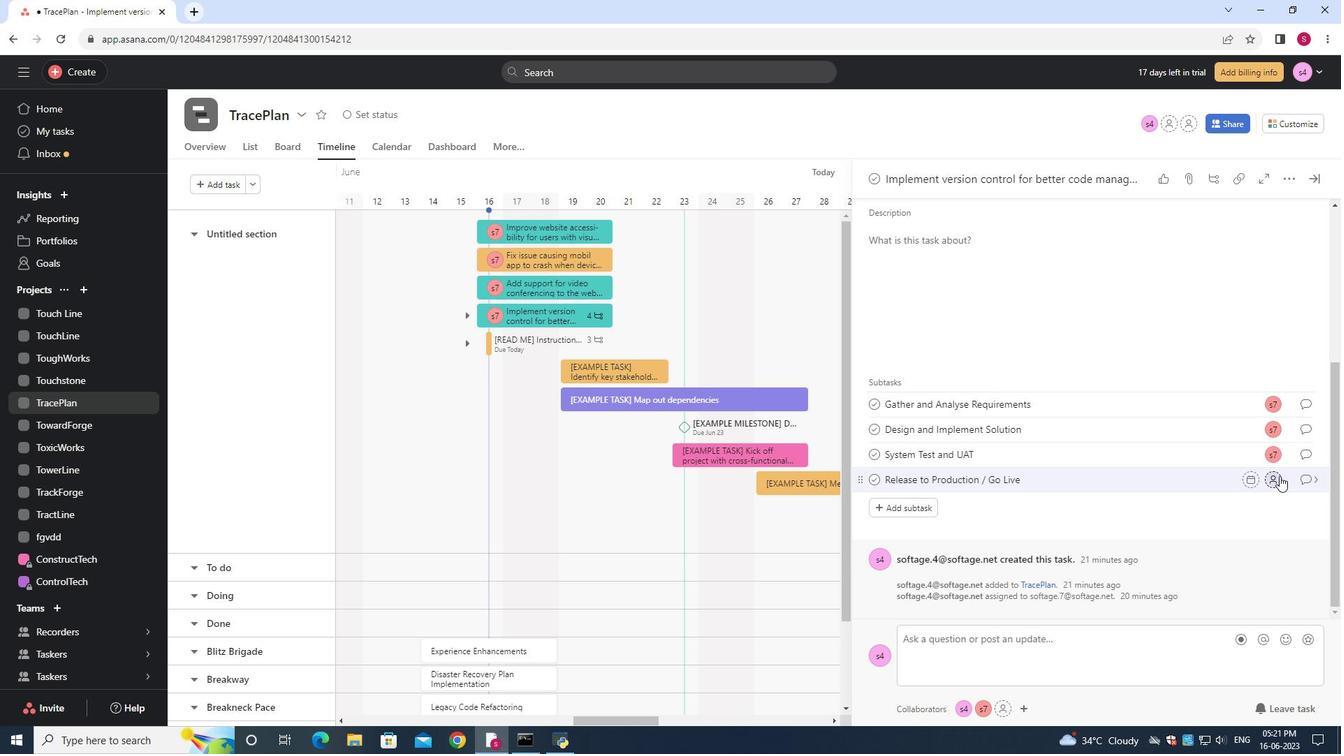 
Action: Key pressed softage.7<Key.shift>@softage.net
Screenshot: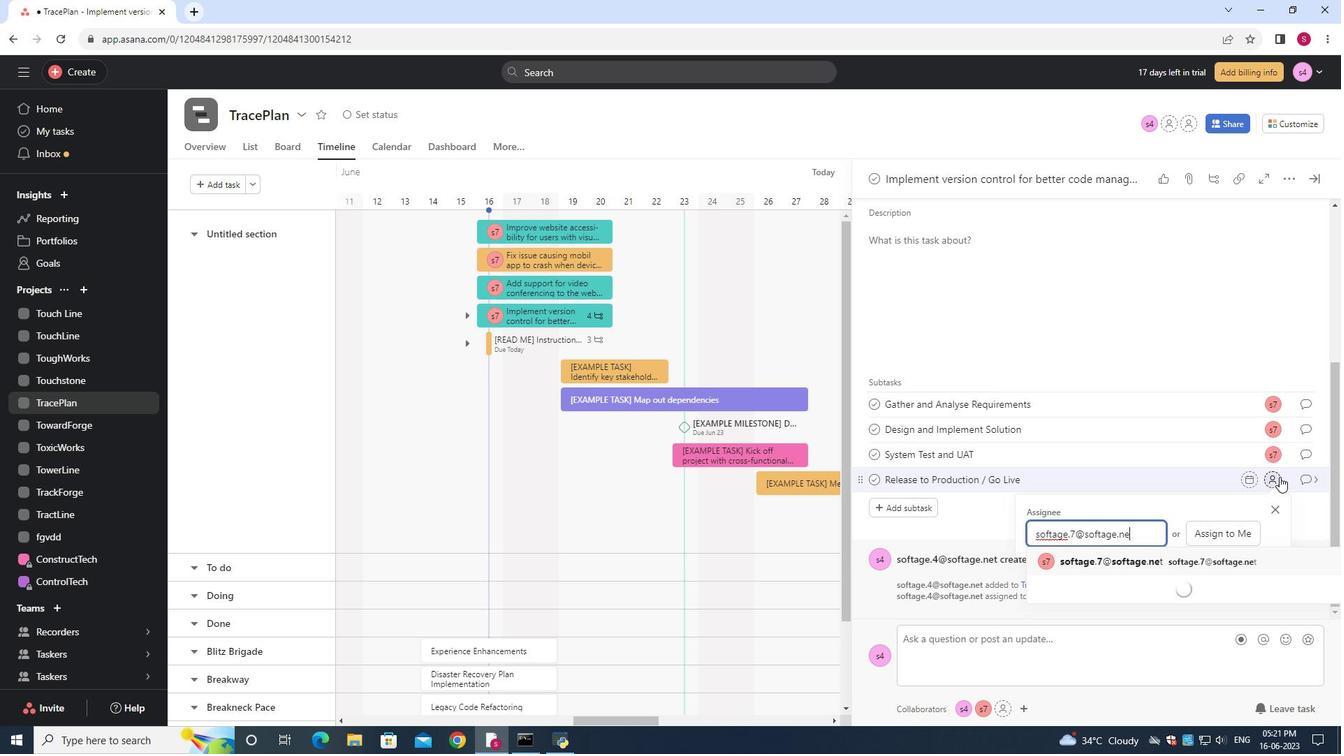 
Action: Mouse moved to (1133, 560)
Screenshot: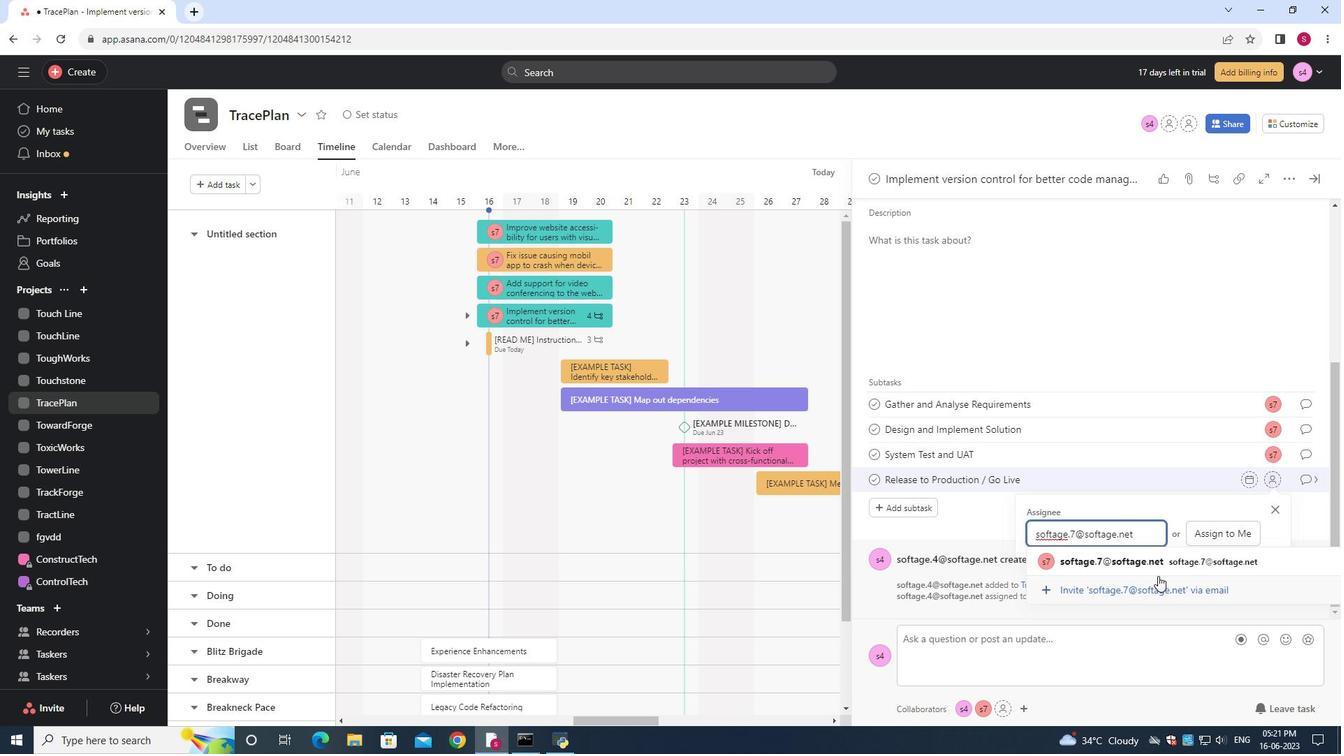 
Action: Mouse pressed left at (1133, 560)
Screenshot: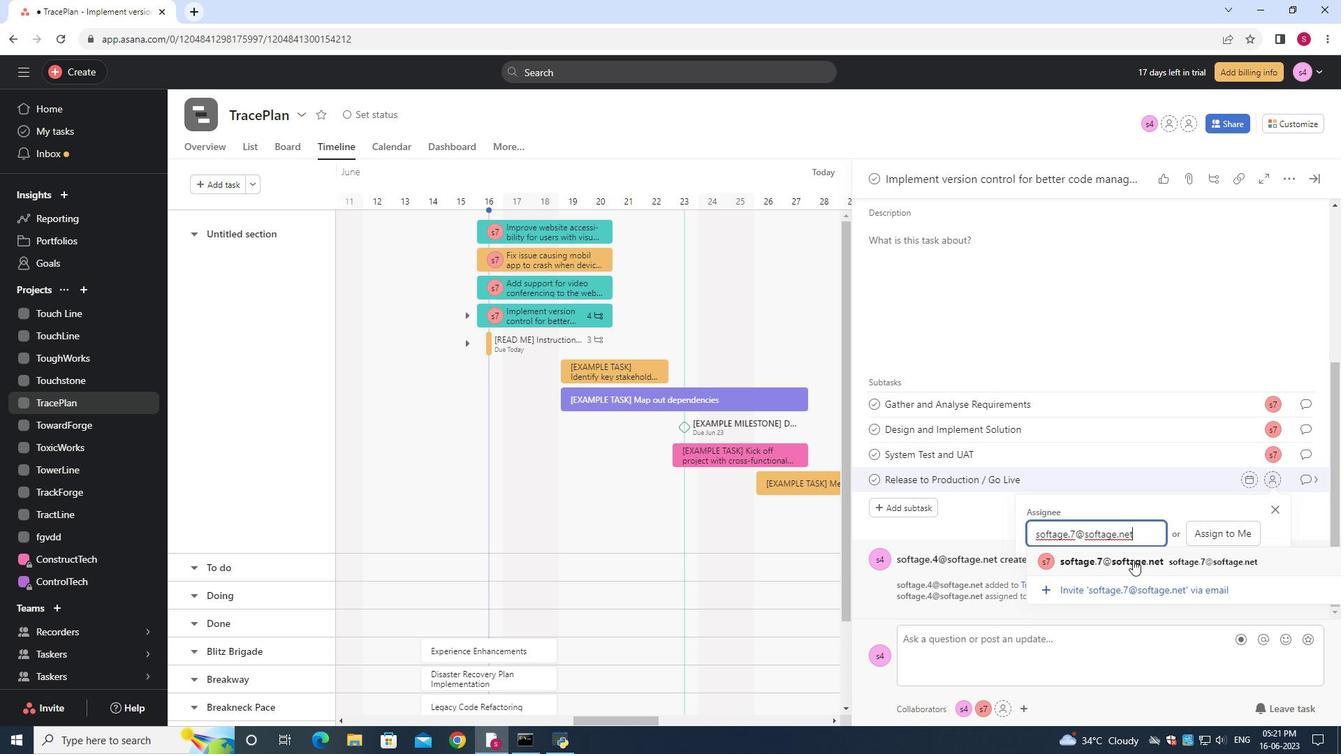
Action: Mouse moved to (1317, 479)
Screenshot: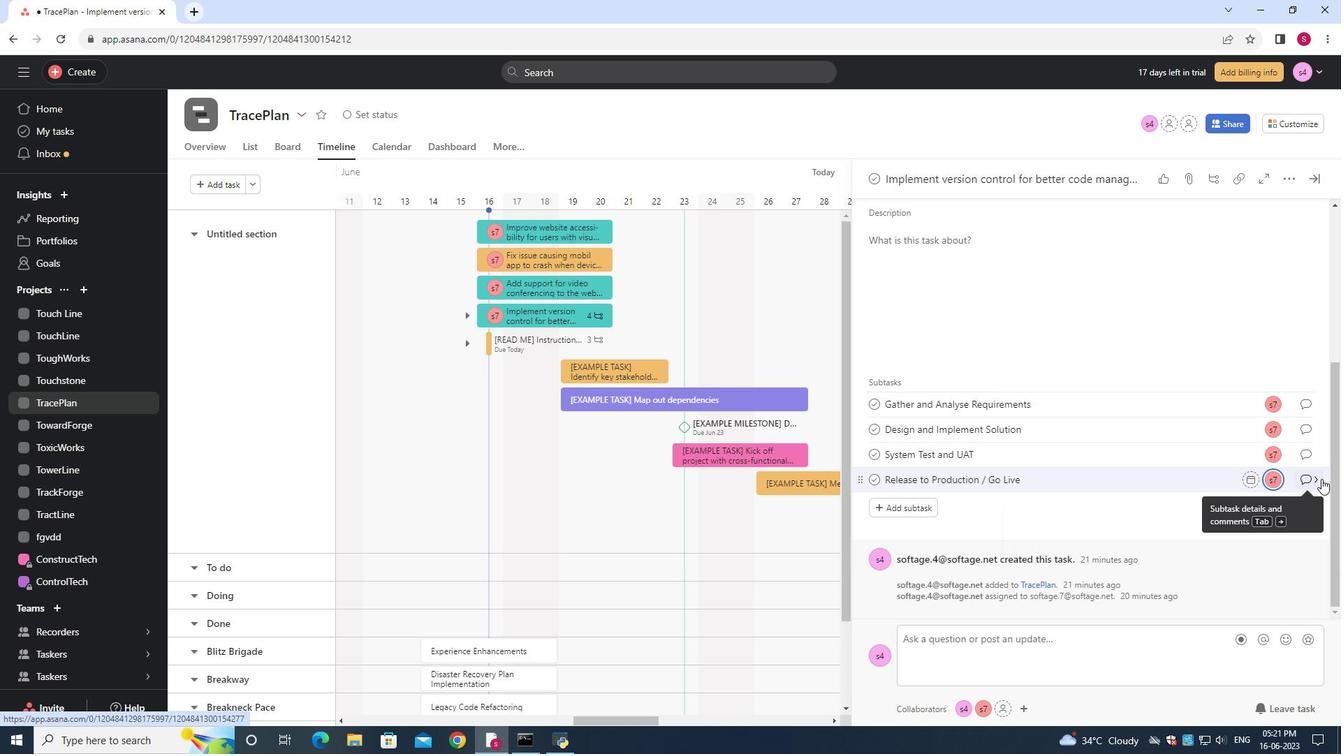 
Action: Mouse pressed left at (1317, 479)
Screenshot: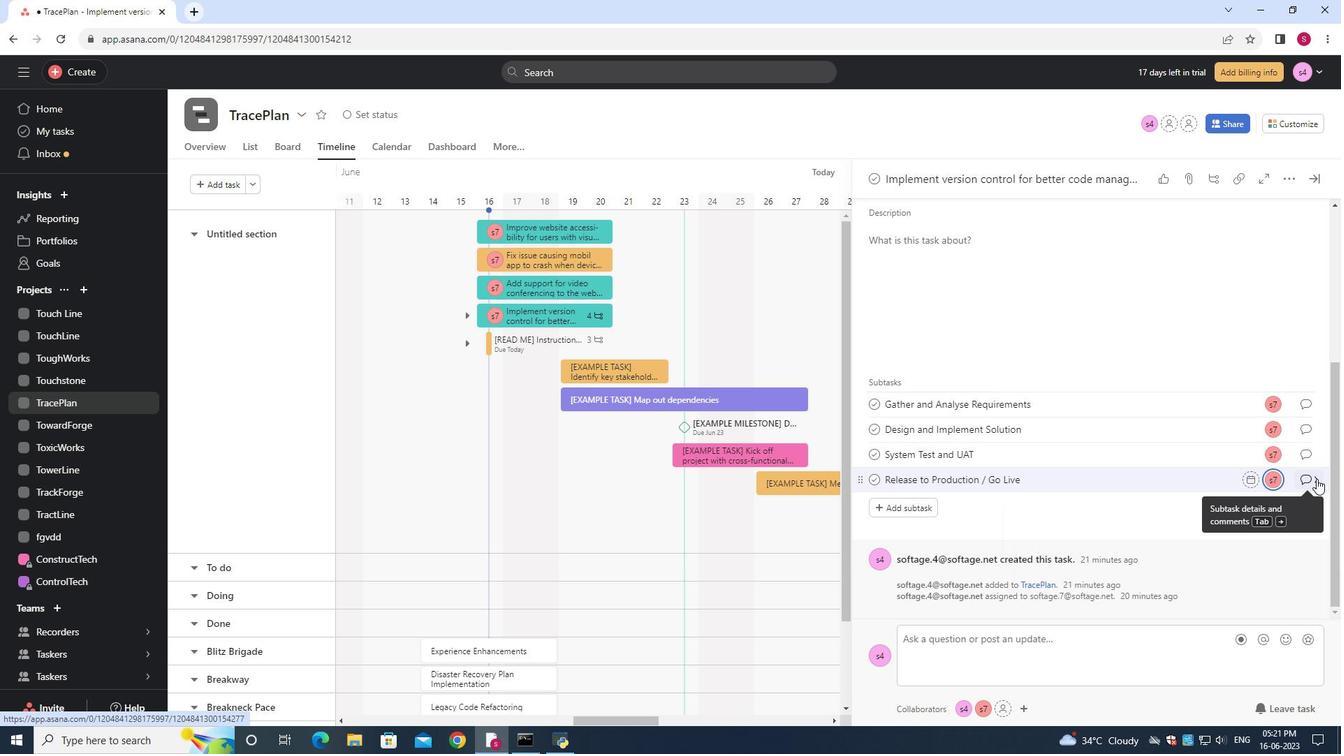 
Action: Mouse moved to (914, 376)
Screenshot: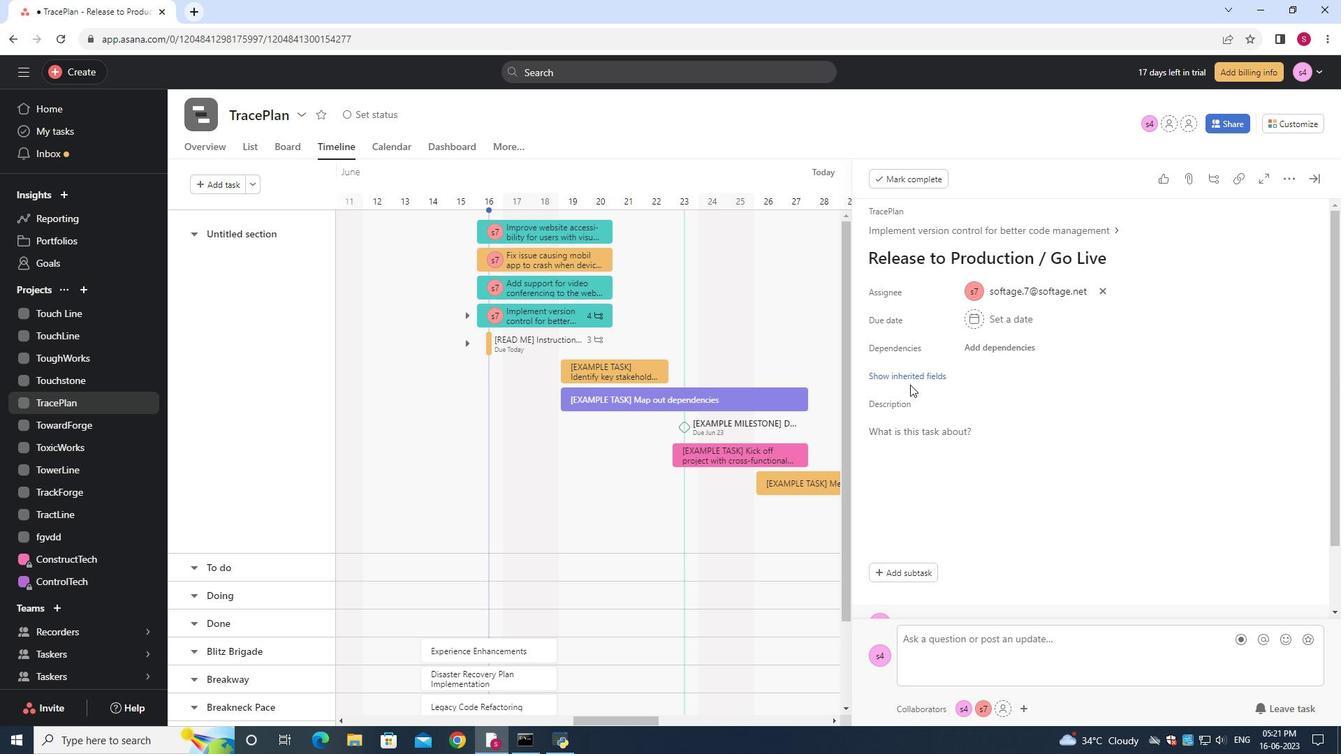 
Action: Mouse pressed left at (914, 376)
Screenshot: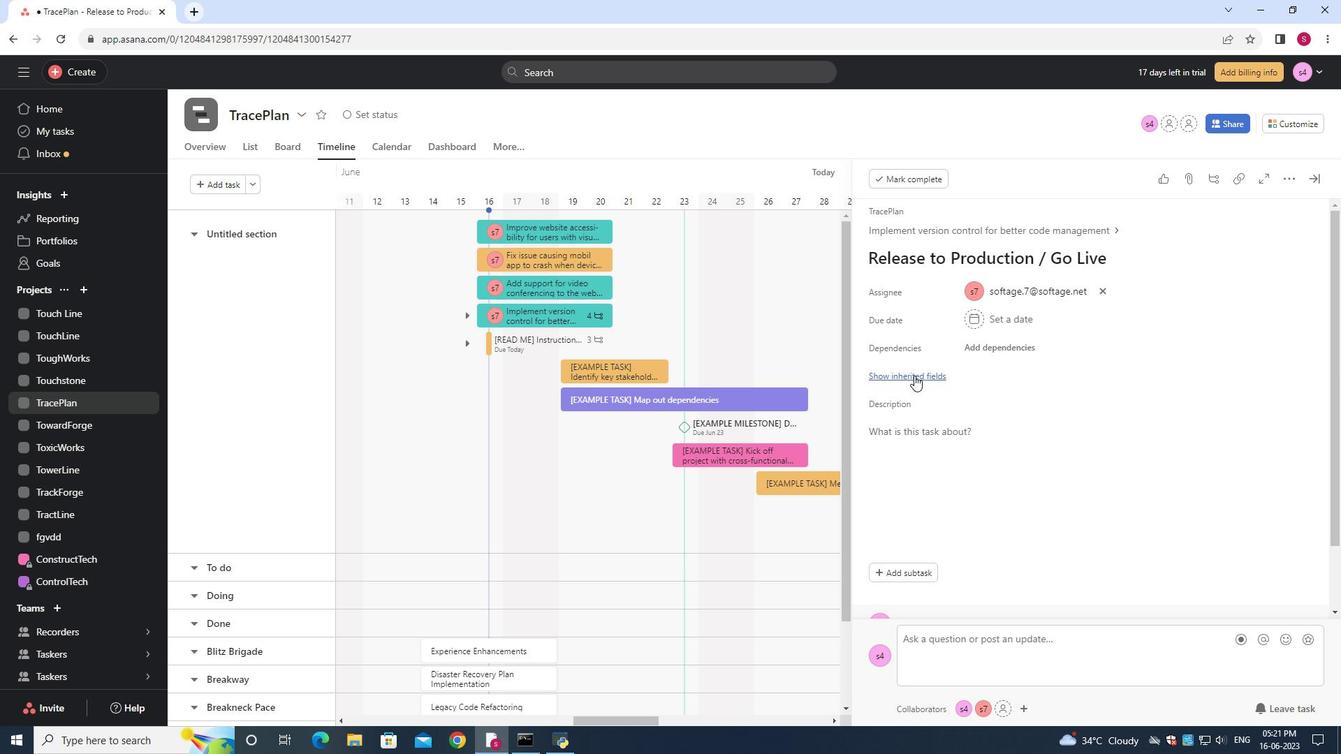 
Action: Mouse moved to (968, 471)
Screenshot: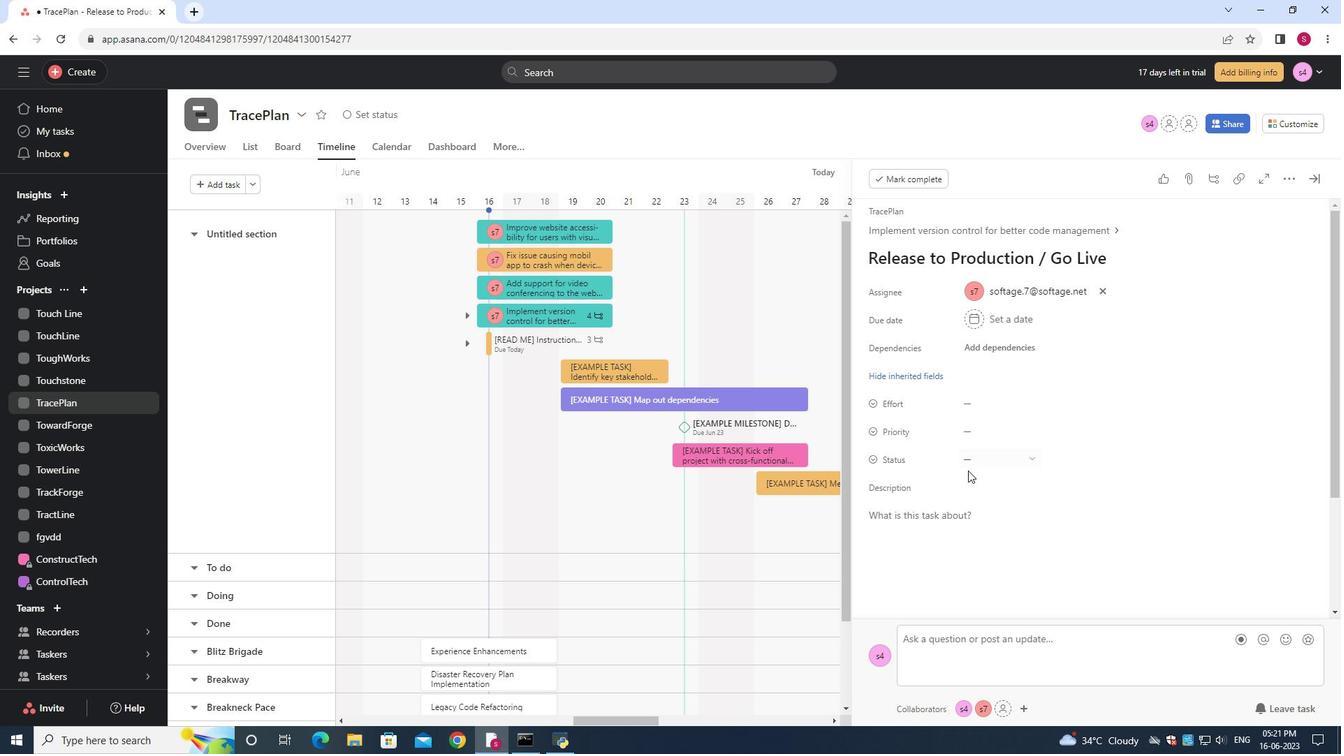 
Action: Mouse pressed left at (968, 471)
Screenshot: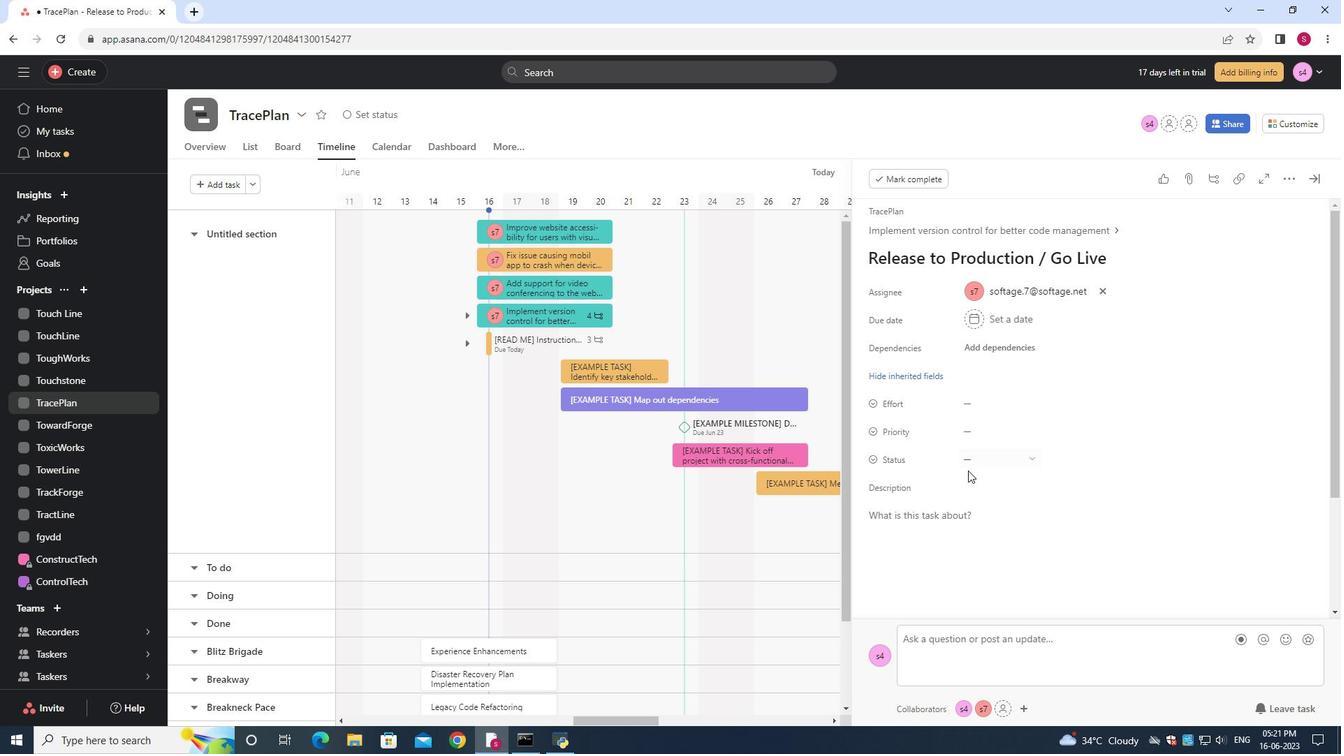 
Action: Mouse moved to (969, 461)
Screenshot: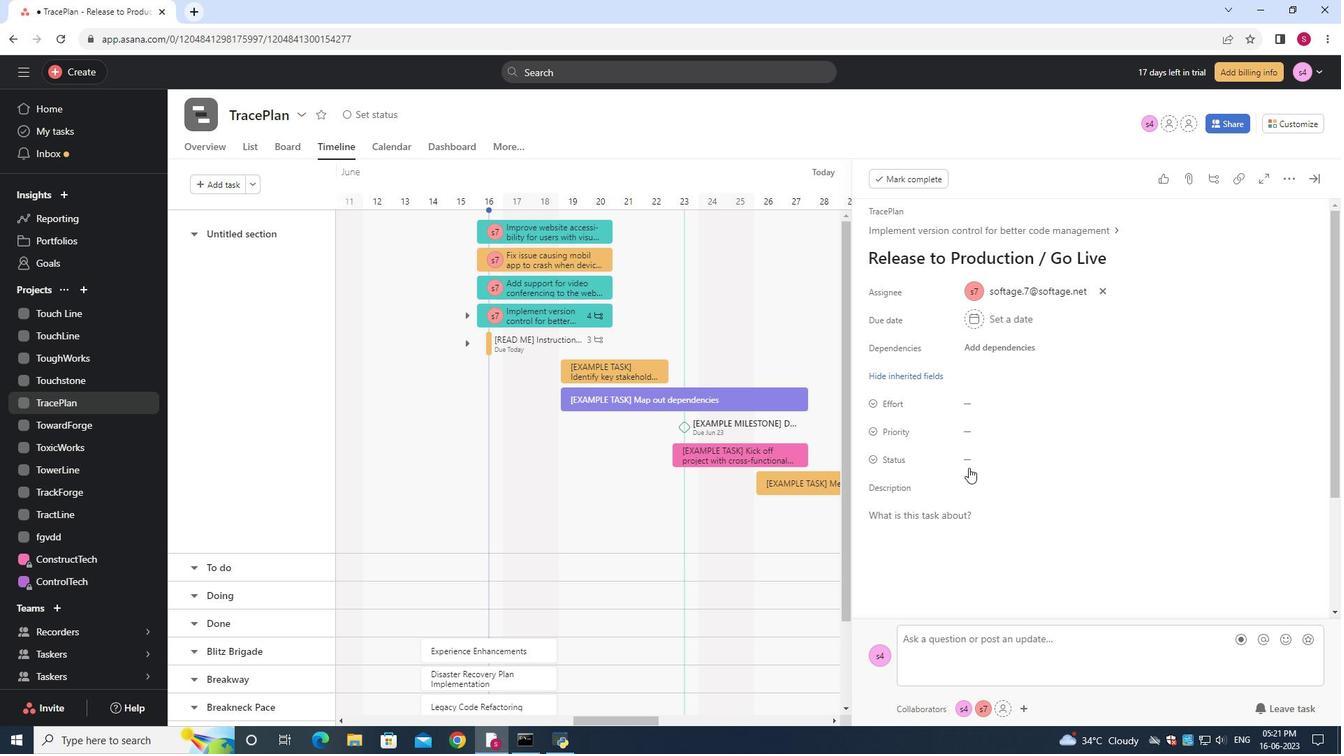 
Action: Mouse pressed left at (969, 461)
Screenshot: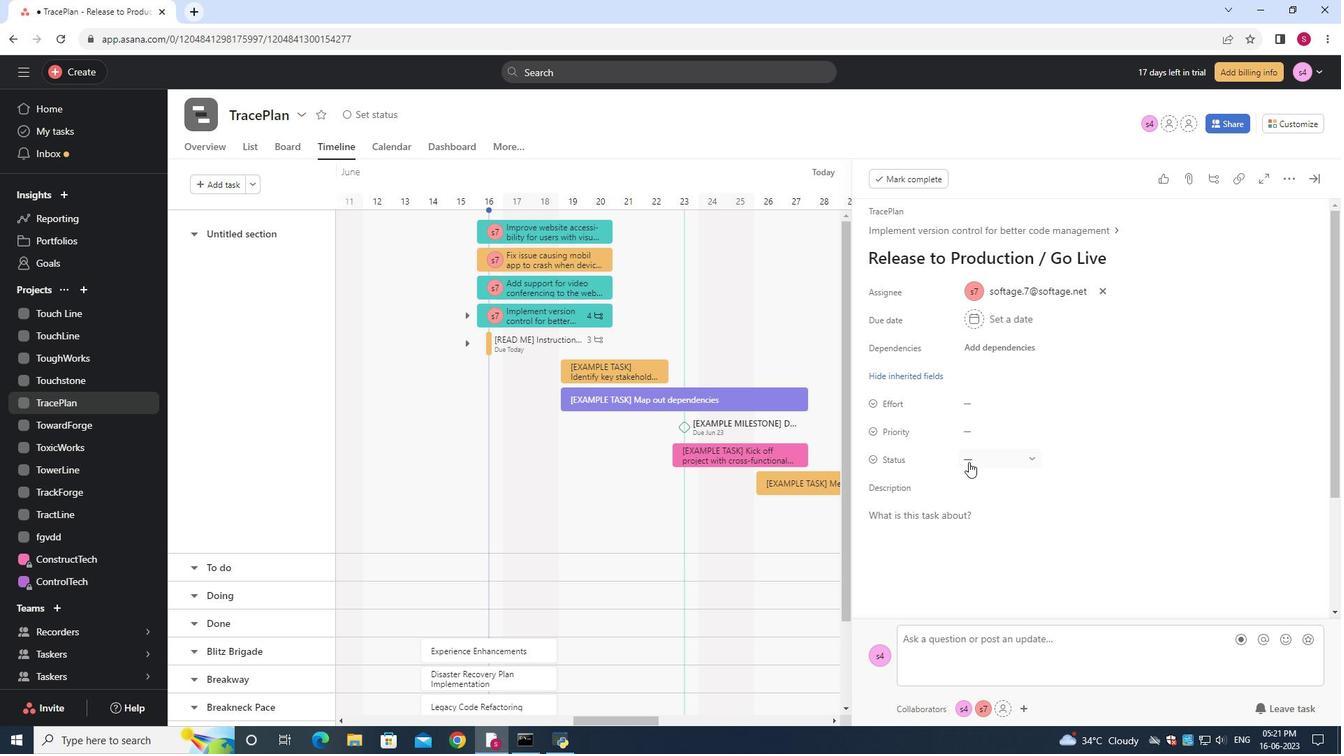 
Action: Mouse moved to (1014, 510)
Screenshot: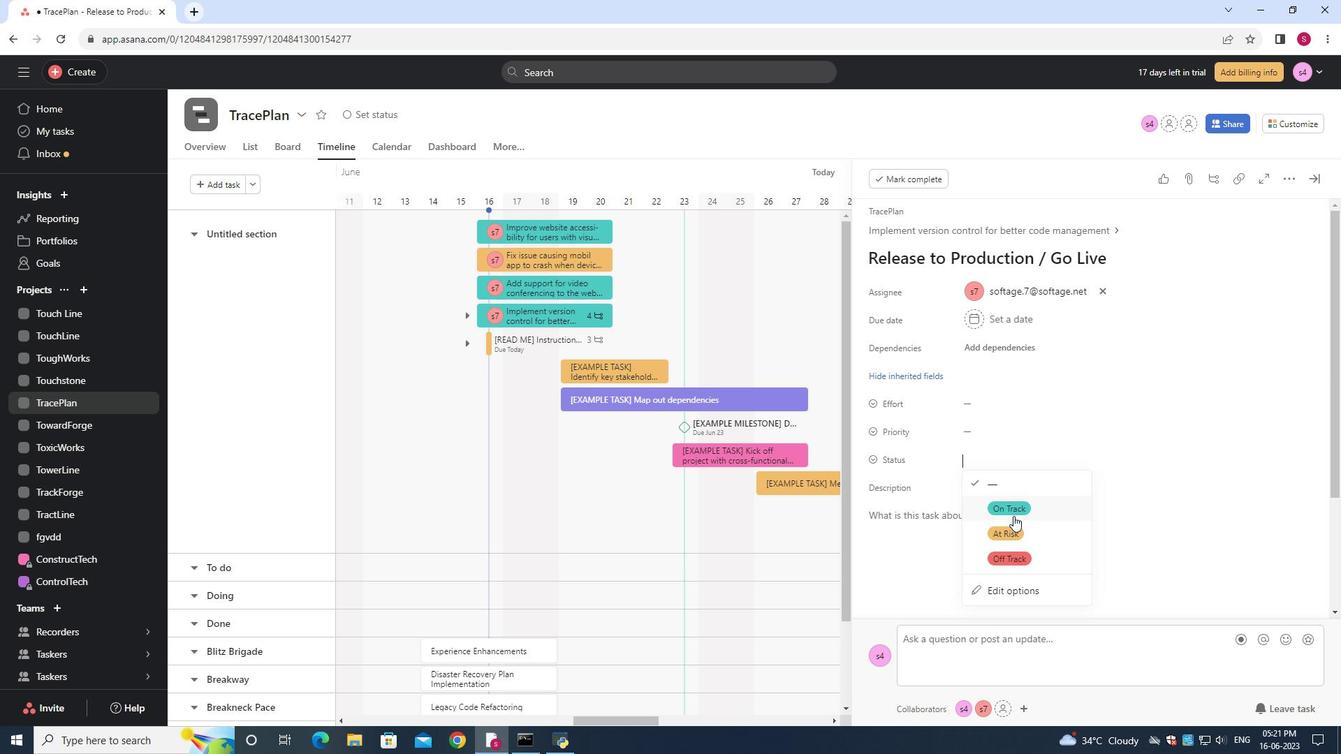 
Action: Mouse pressed left at (1014, 510)
Screenshot: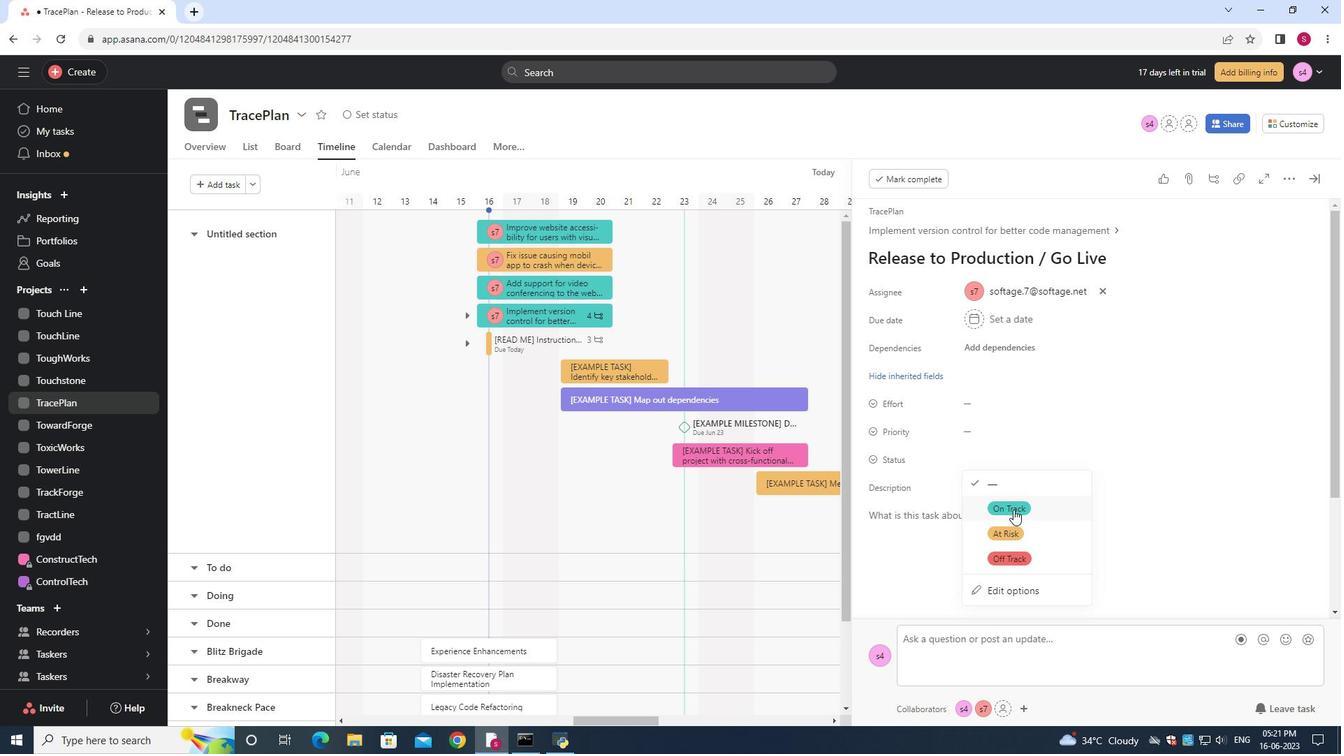 
Action: Mouse moved to (986, 436)
Screenshot: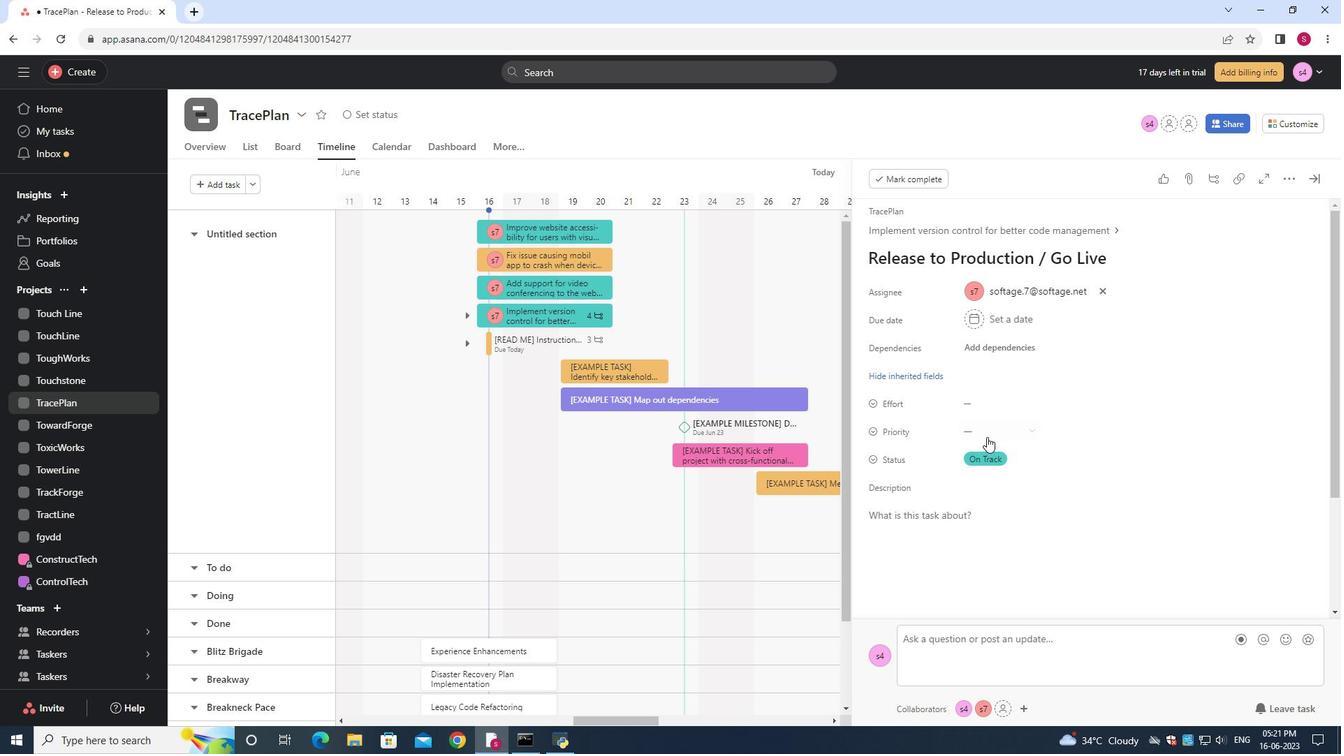 
Action: Mouse pressed left at (986, 436)
Screenshot: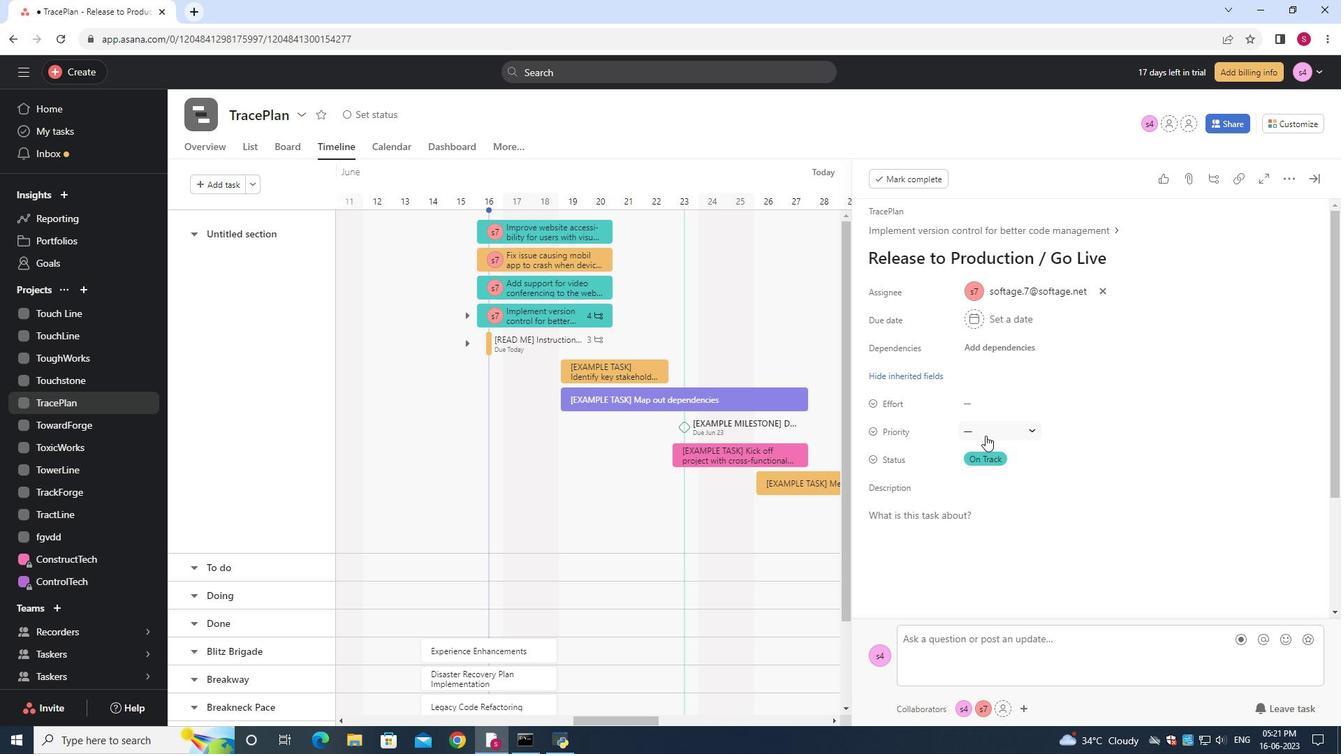 
Action: Mouse moved to (1004, 476)
Screenshot: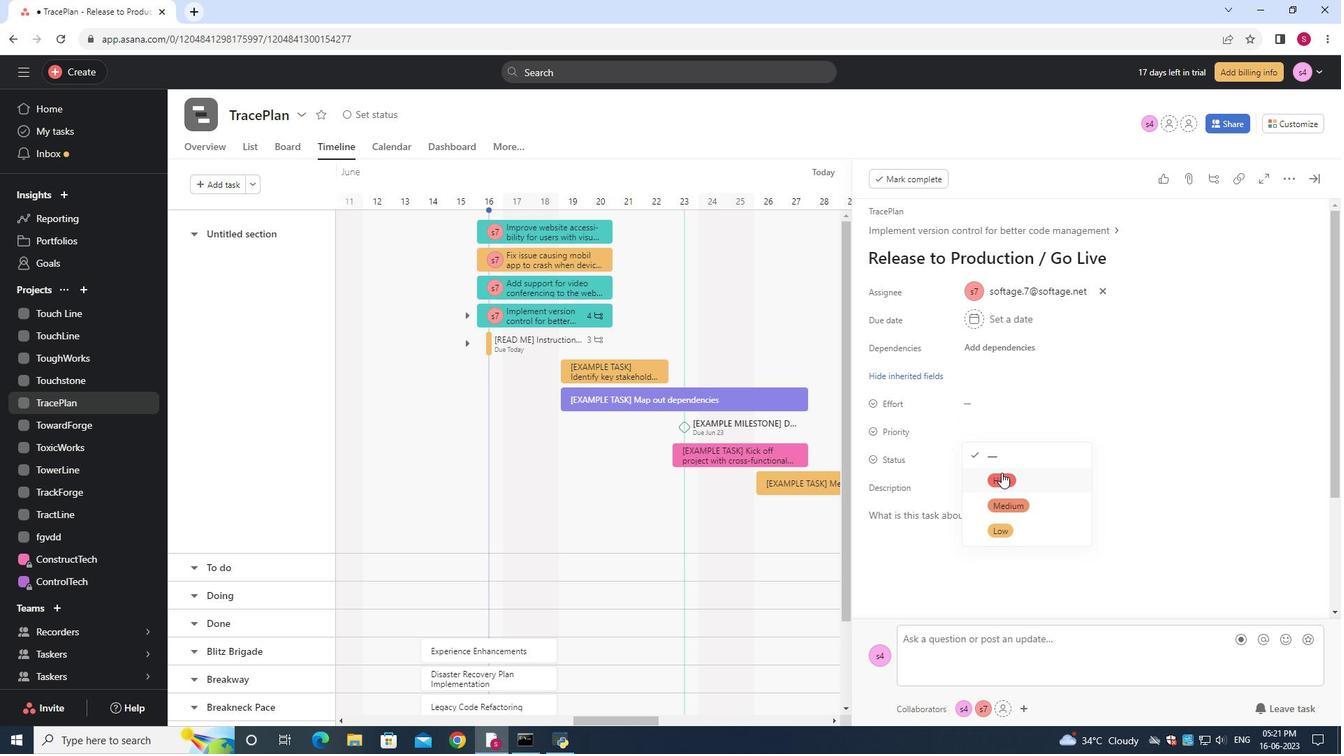 
Action: Mouse pressed left at (1004, 476)
Screenshot: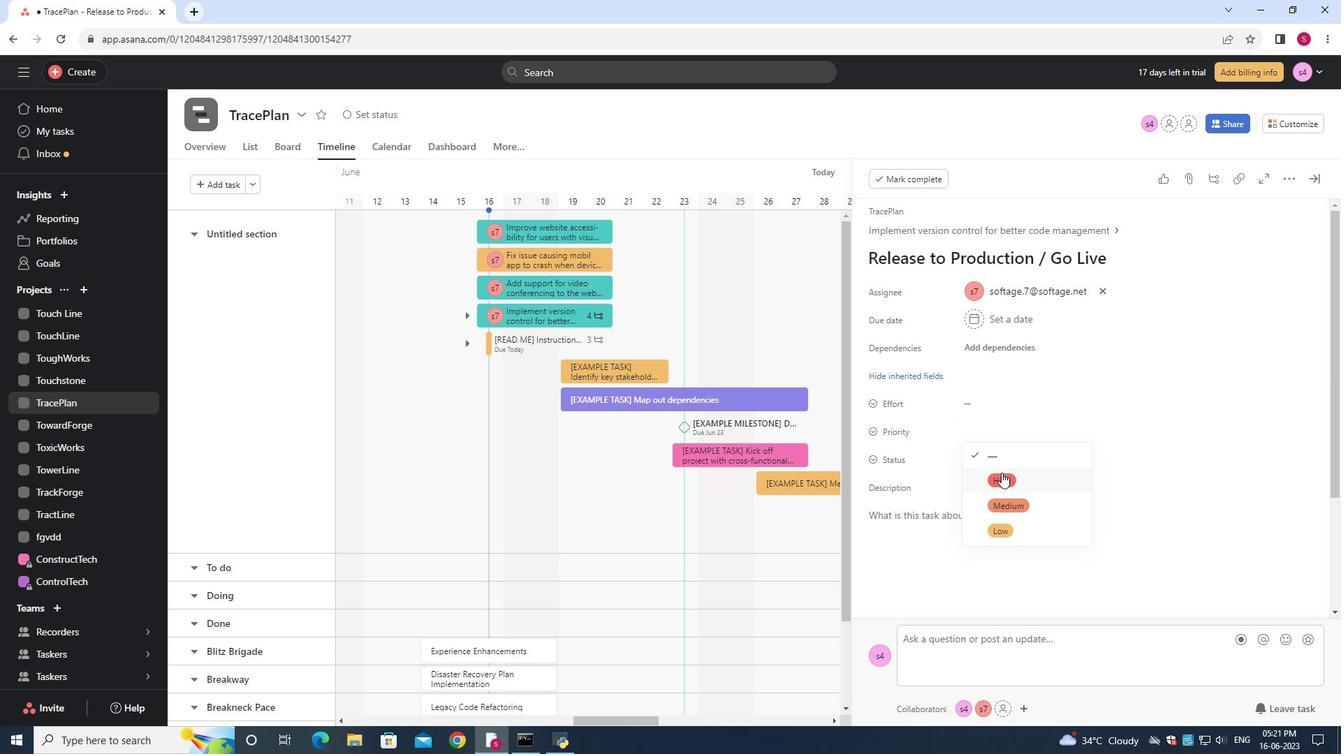 
Action: Mouse moved to (1005, 476)
Screenshot: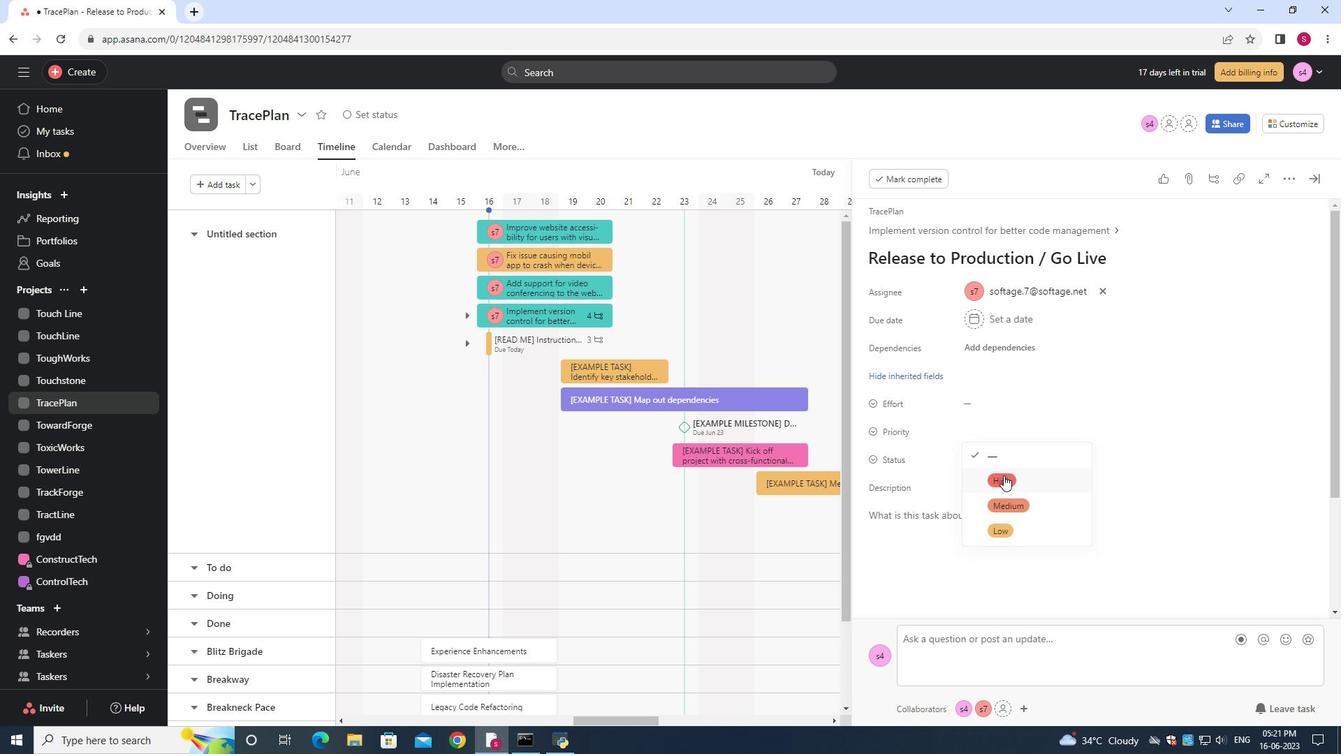 
